 Task: Send a message to an employee of JPMorgan Chase & Co.
Action: Mouse moved to (711, 140)
Screenshot: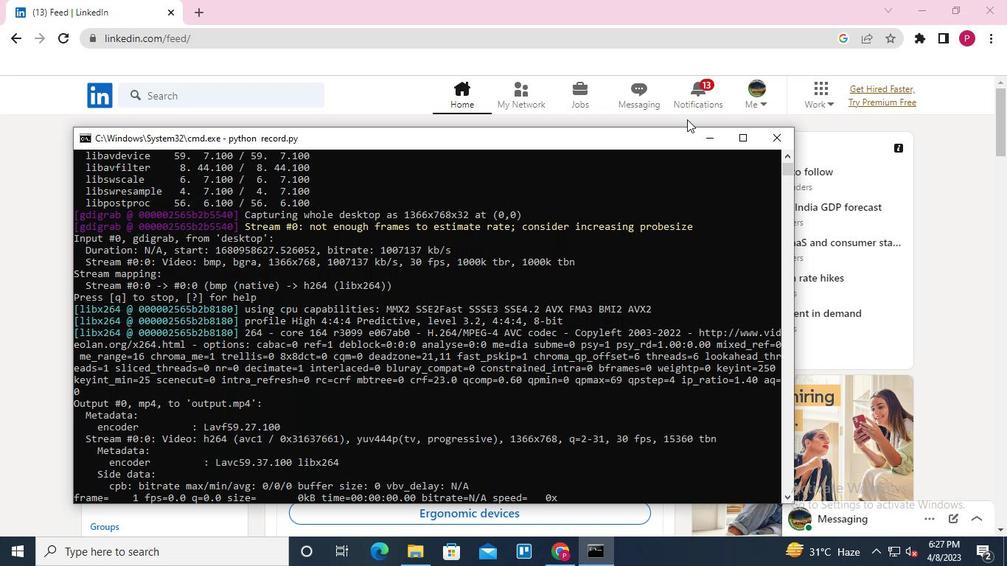 
Action: Mouse pressed left at (711, 140)
Screenshot: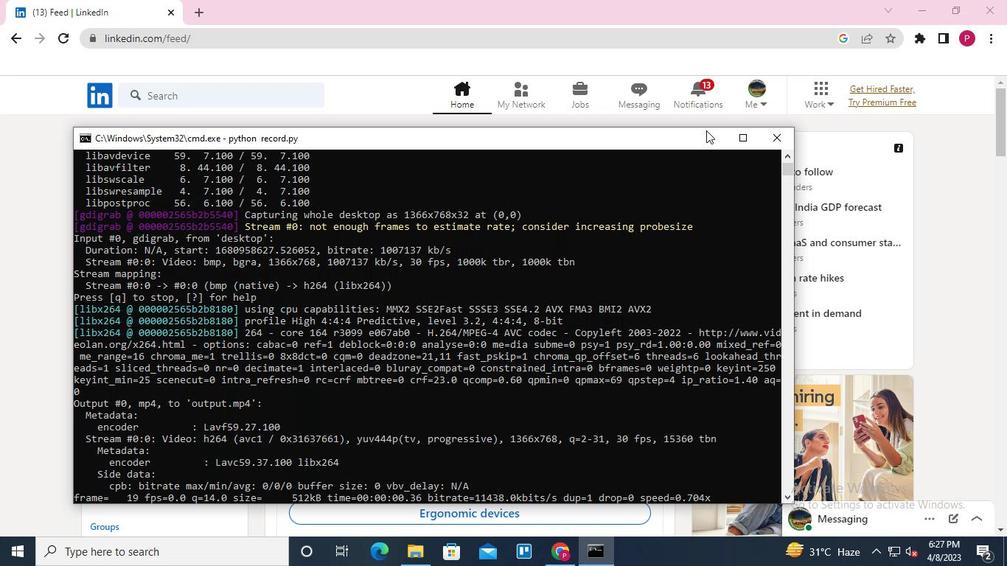 
Action: Mouse moved to (202, 89)
Screenshot: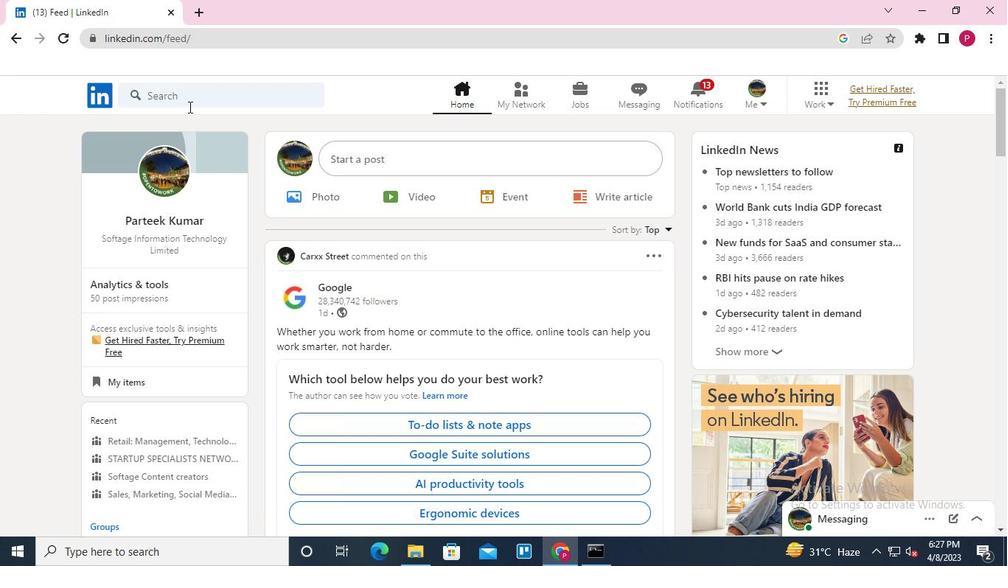 
Action: Mouse pressed left at (202, 89)
Screenshot: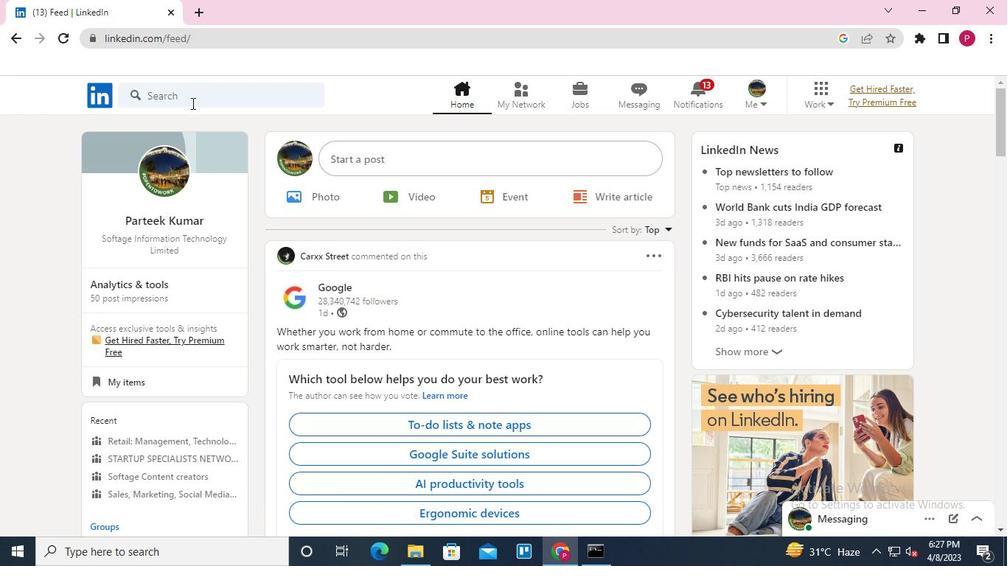 
Action: Keyboard Key.shift
Screenshot: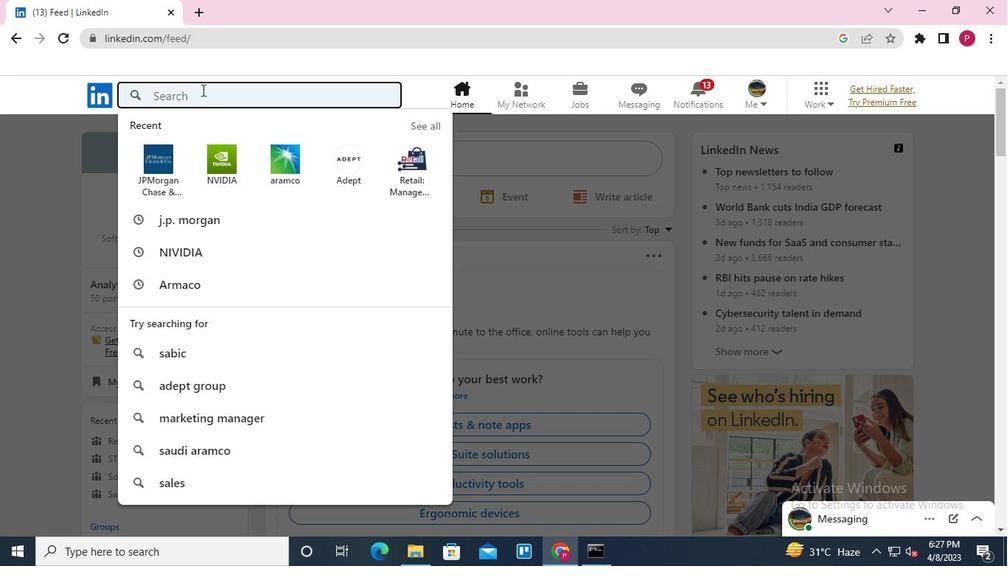 
Action: Keyboard J
Screenshot: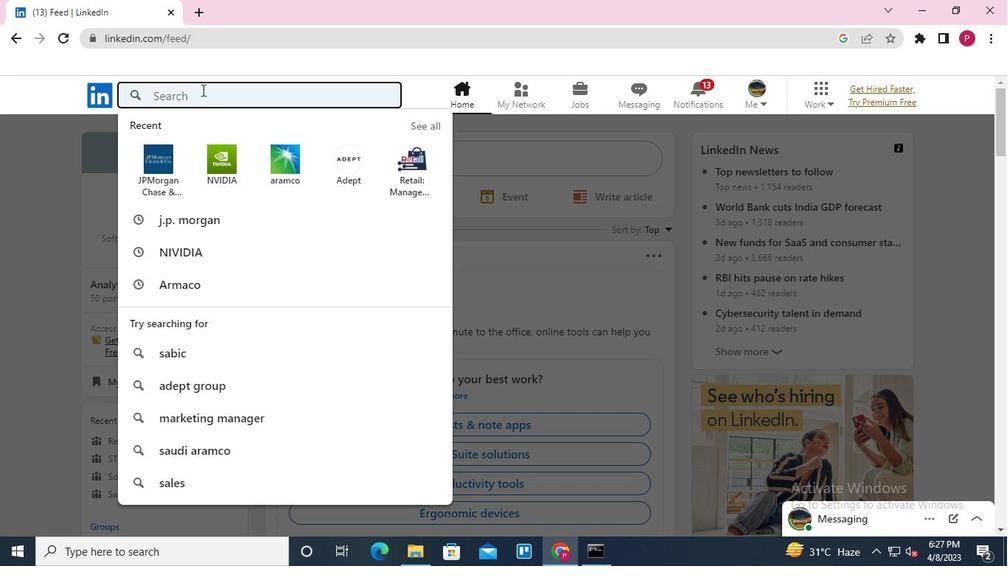 
Action: Keyboard p
Screenshot: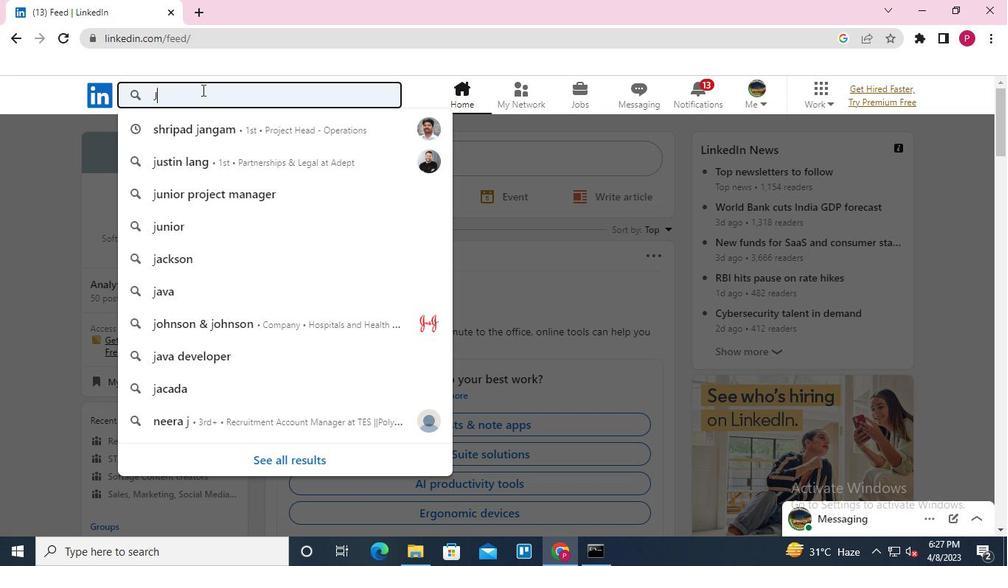 
Action: Keyboard m
Screenshot: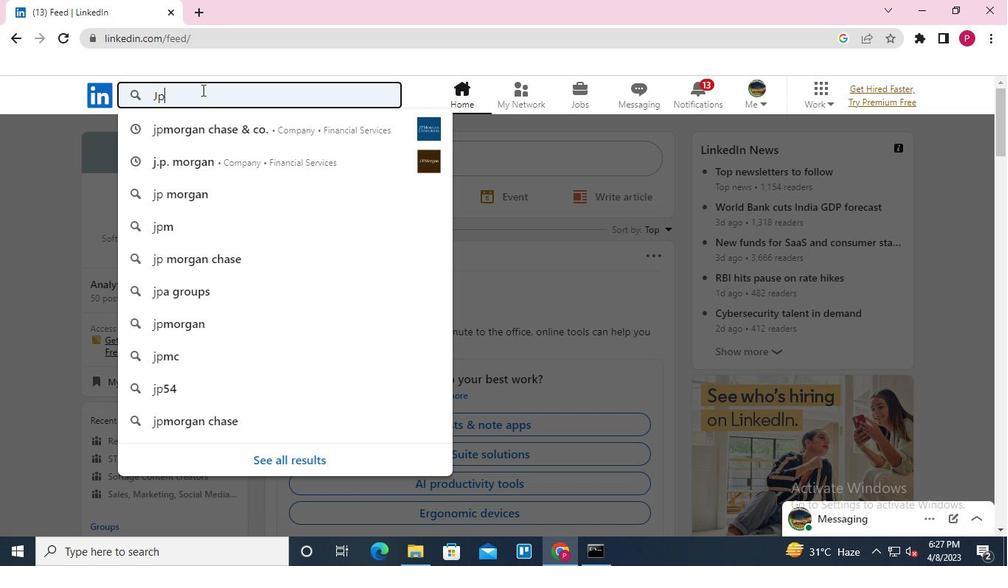 
Action: Keyboard o
Screenshot: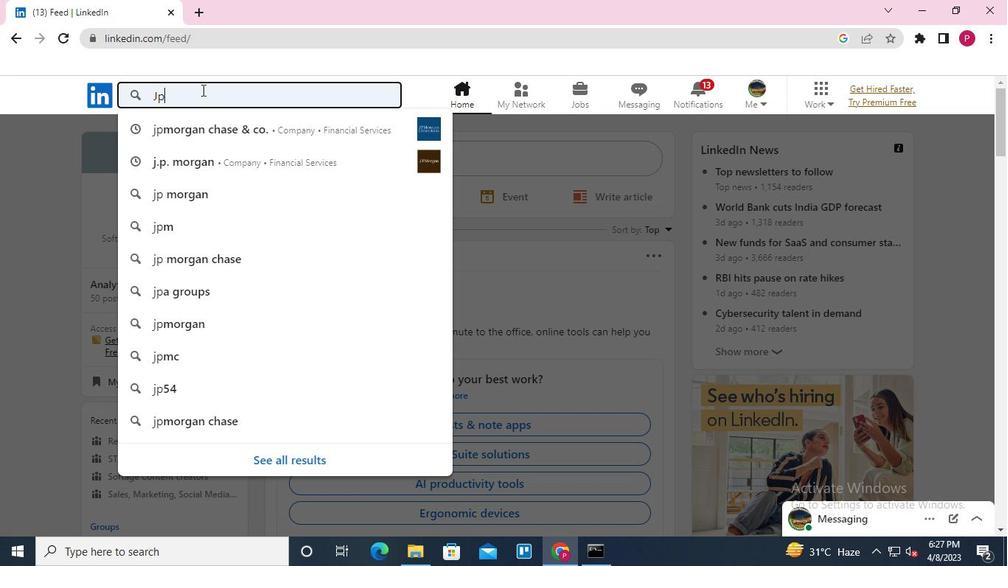 
Action: Keyboard r
Screenshot: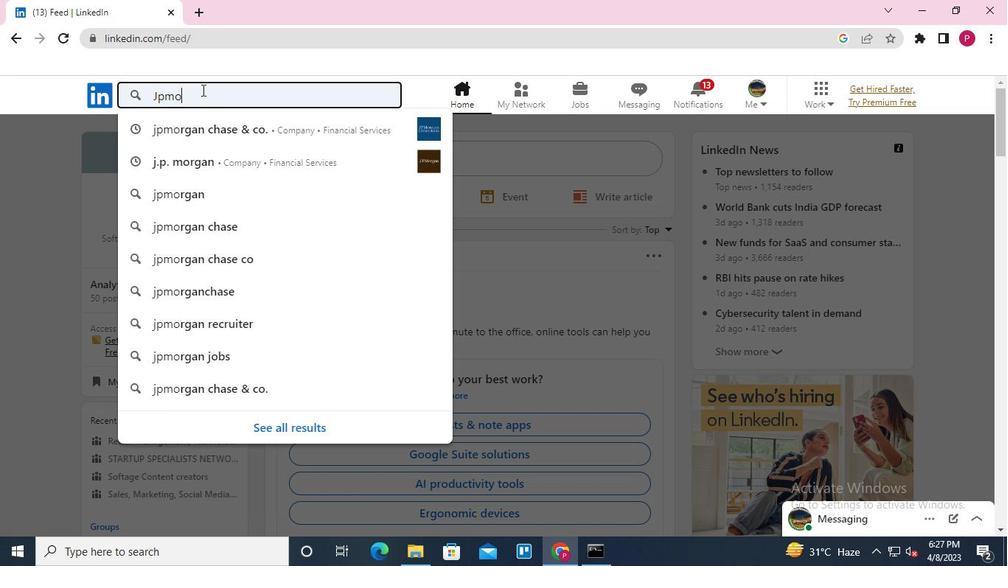 
Action: Keyboard g
Screenshot: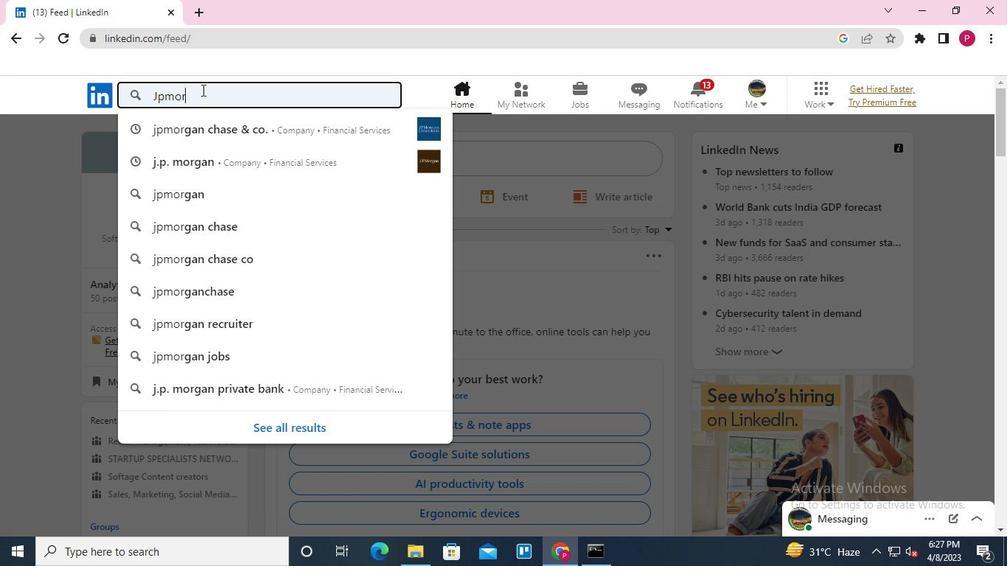 
Action: Keyboard a
Screenshot: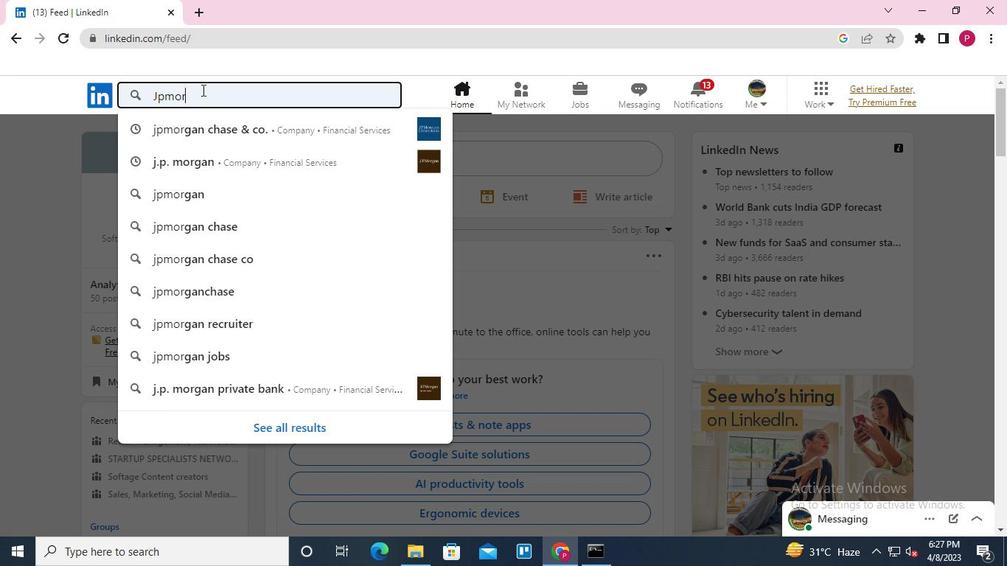 
Action: Keyboard n
Screenshot: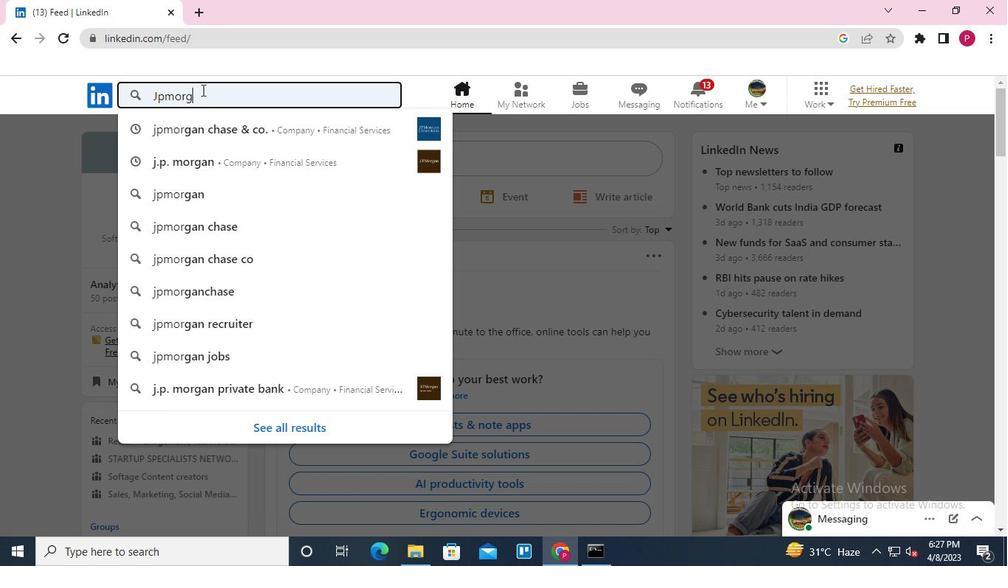 
Action: Mouse moved to (220, 127)
Screenshot: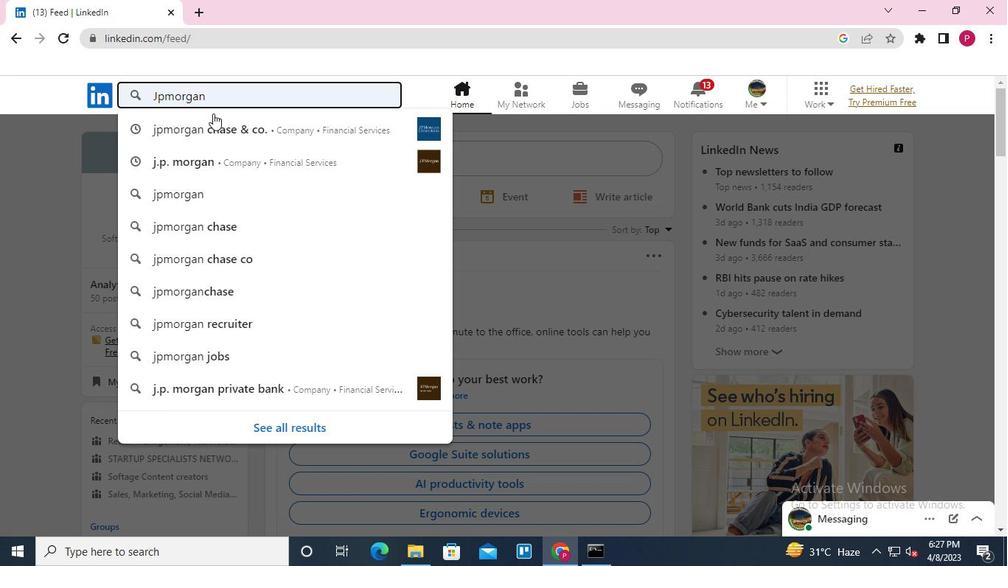 
Action: Mouse pressed left at (220, 127)
Screenshot: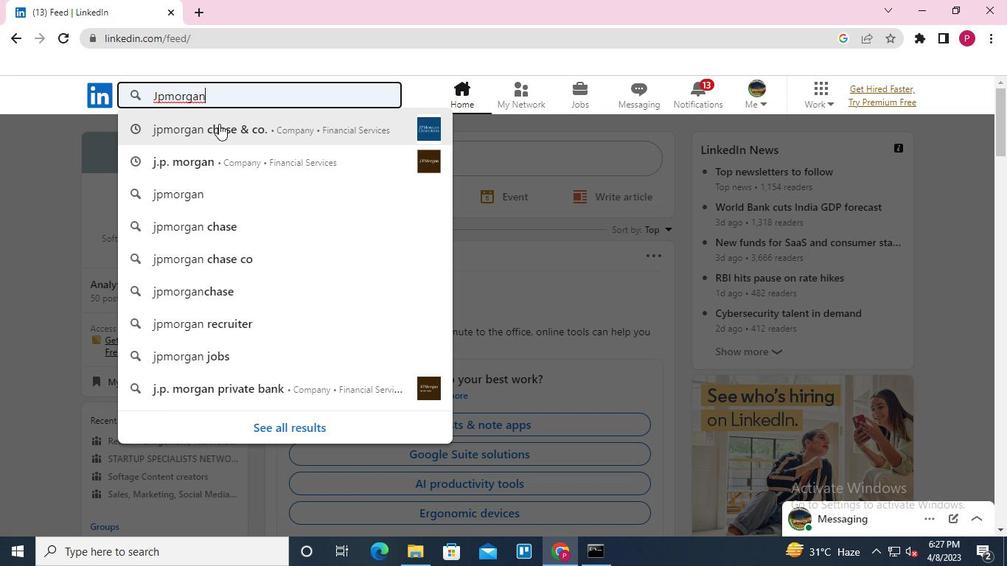 
Action: Mouse moved to (214, 204)
Screenshot: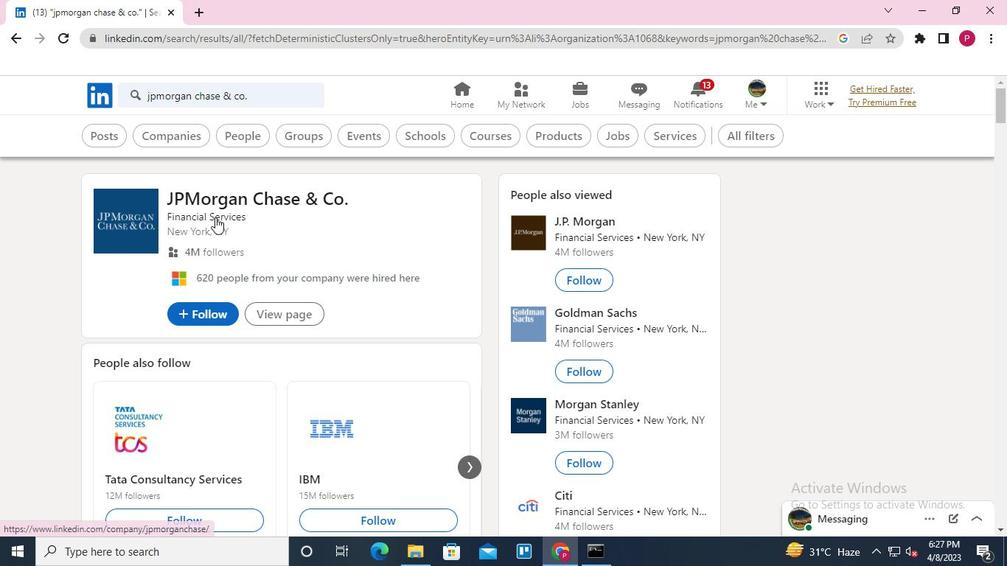 
Action: Mouse pressed left at (214, 204)
Screenshot: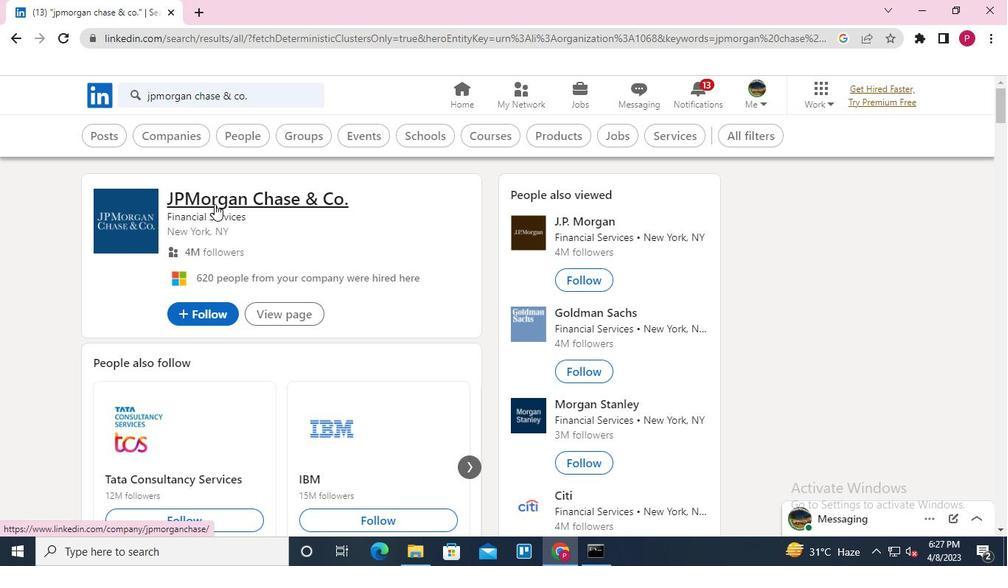 
Action: Mouse moved to (418, 171)
Screenshot: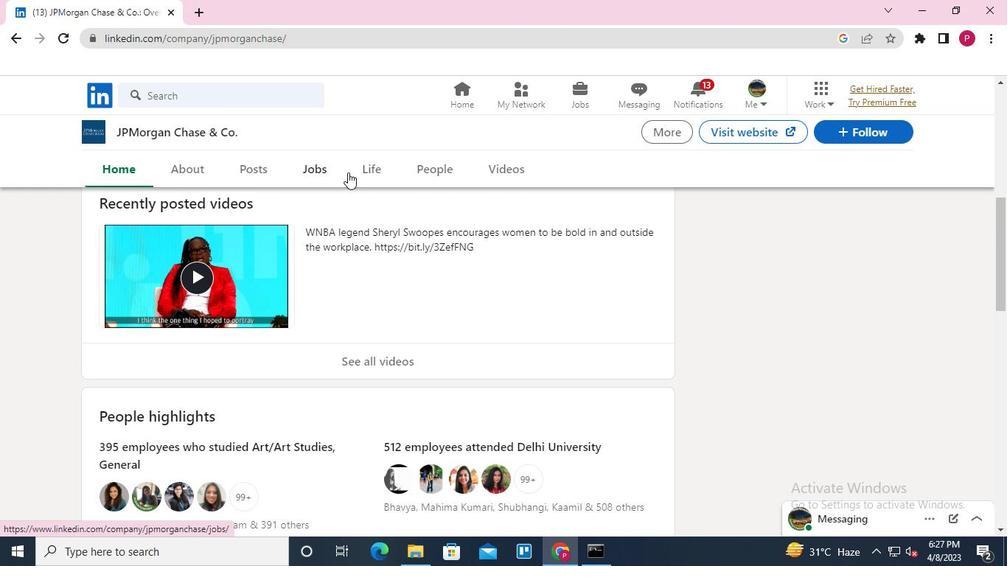 
Action: Mouse pressed left at (418, 171)
Screenshot: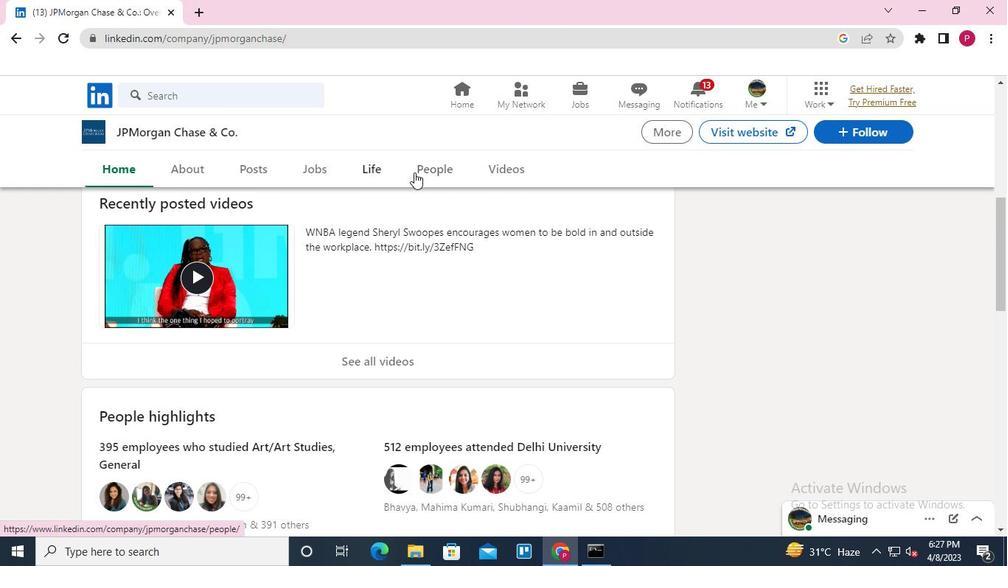 
Action: Mouse moved to (206, 250)
Screenshot: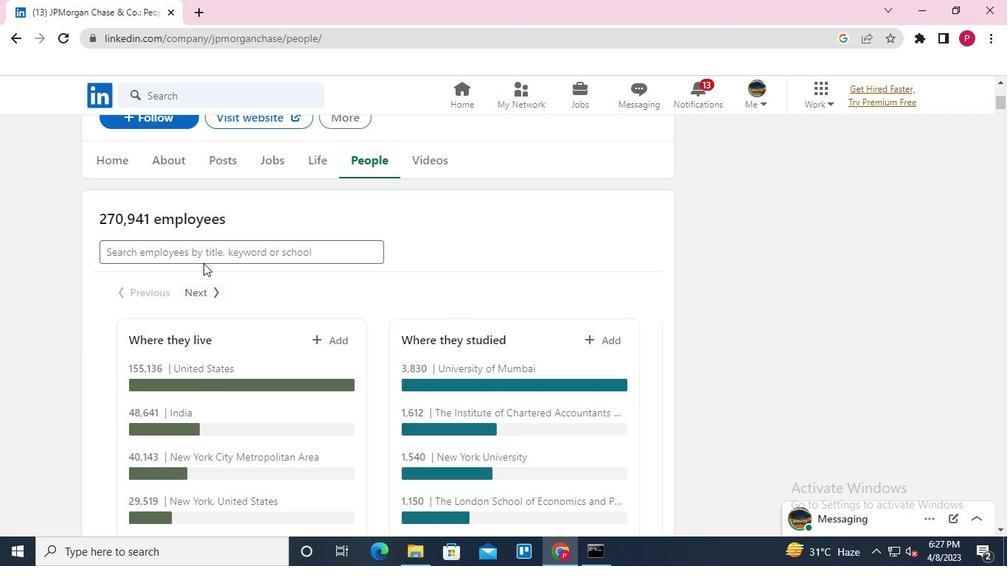 
Action: Mouse pressed left at (206, 250)
Screenshot: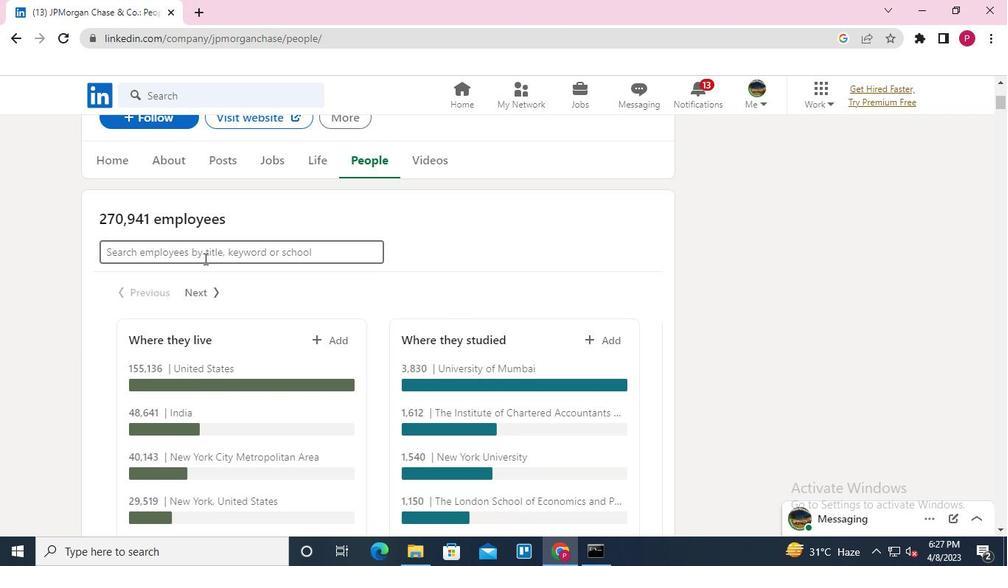 
Action: Keyboard Key.shift
Screenshot: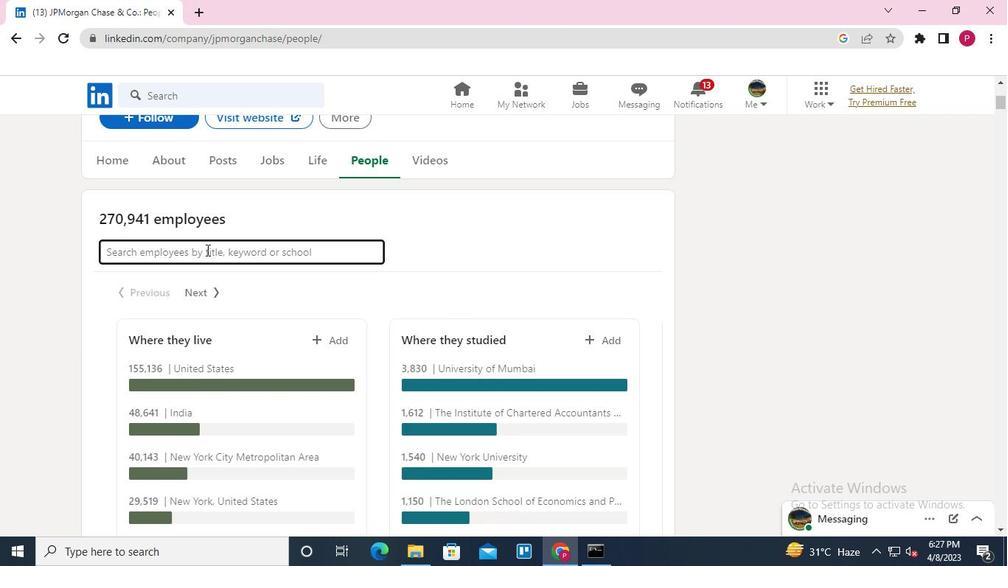 
Action: Keyboard H
Screenshot: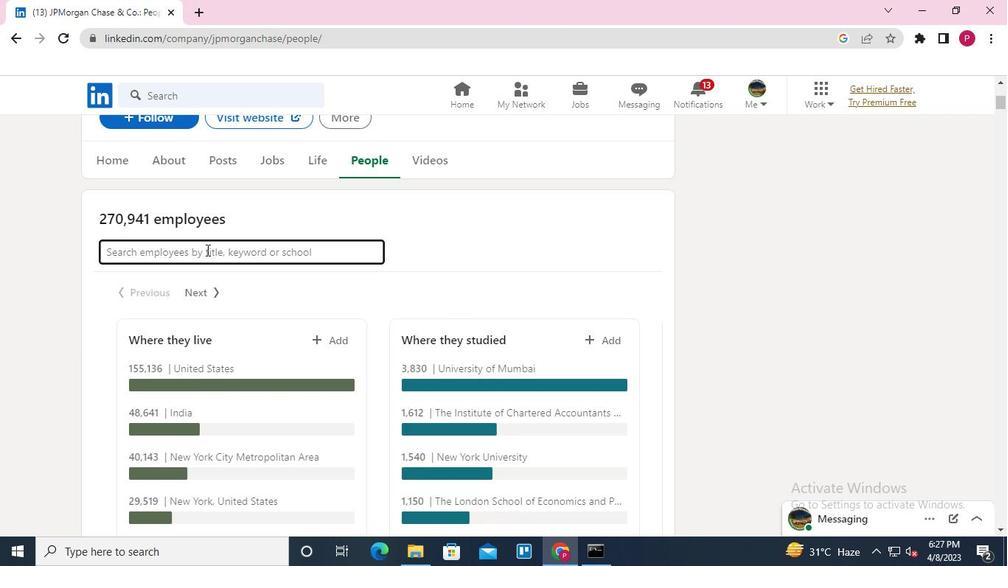 
Action: Keyboard A
Screenshot: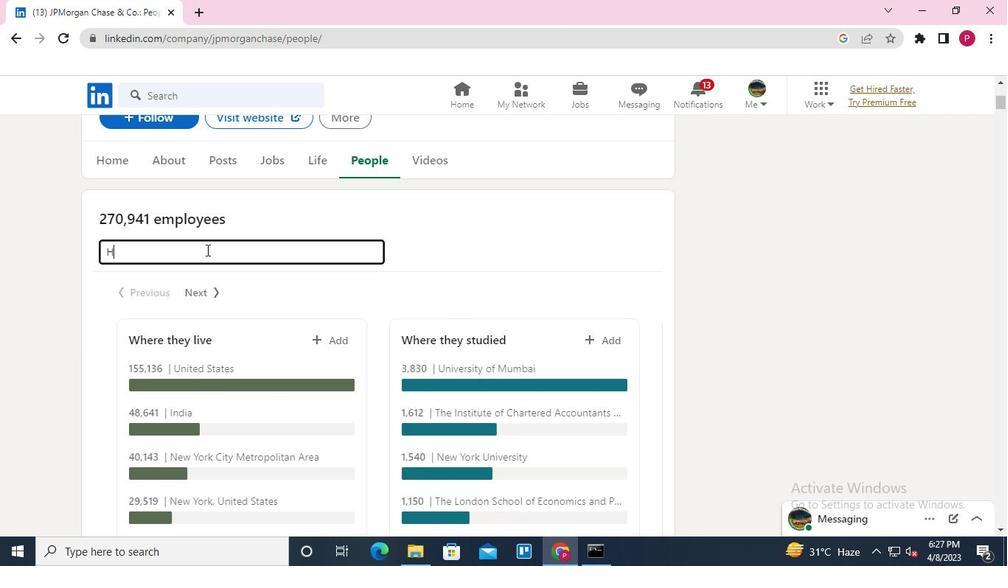 
Action: Keyboard R
Screenshot: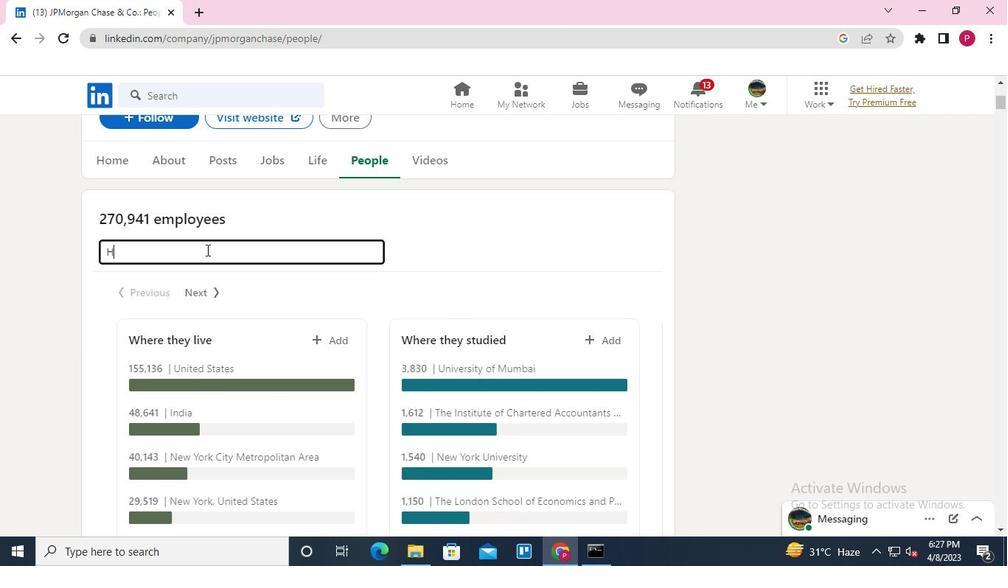 
Action: Keyboard S
Screenshot: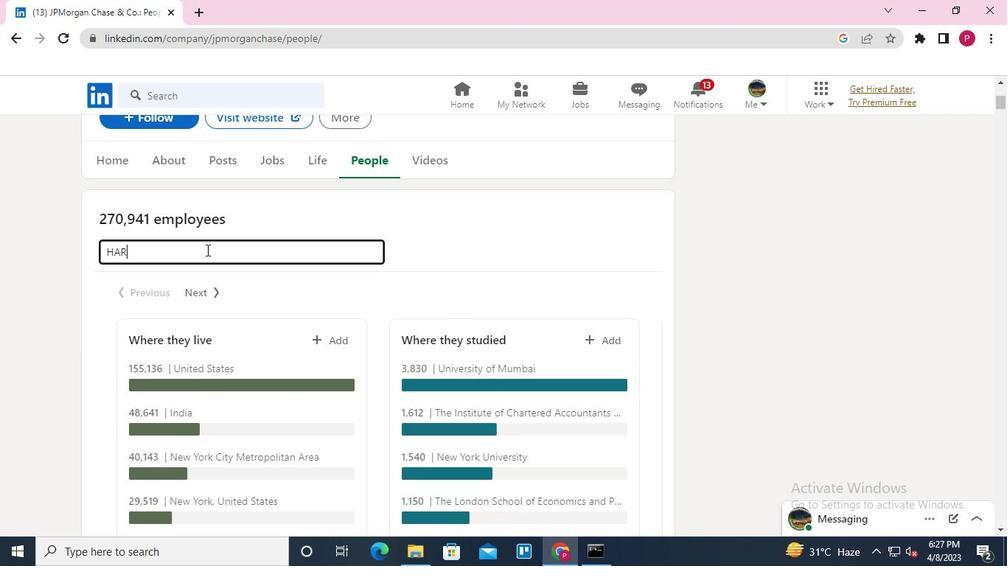 
Action: Keyboard H
Screenshot: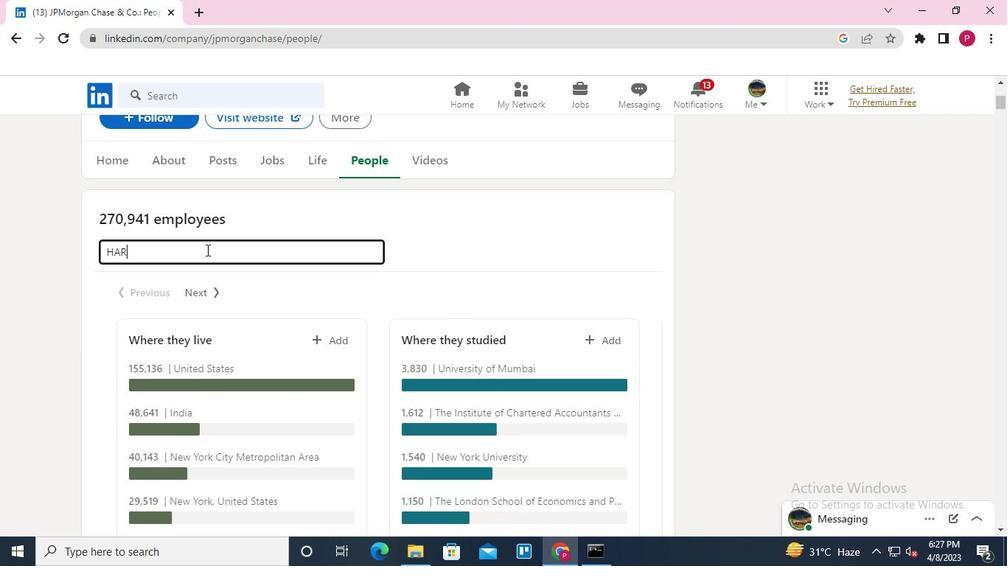 
Action: Keyboard Key.space
Screenshot: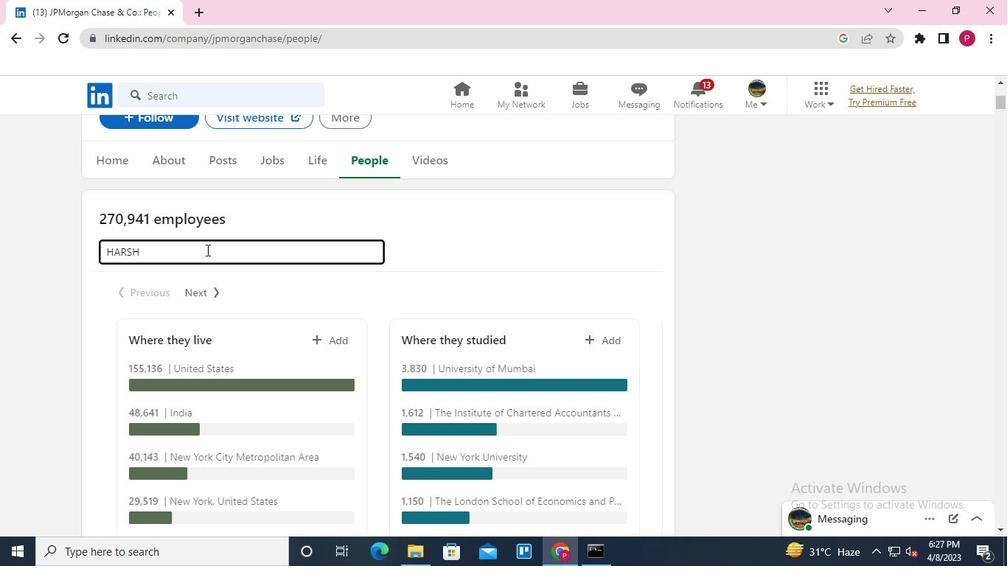 
Action: Keyboard Key.shift
Screenshot: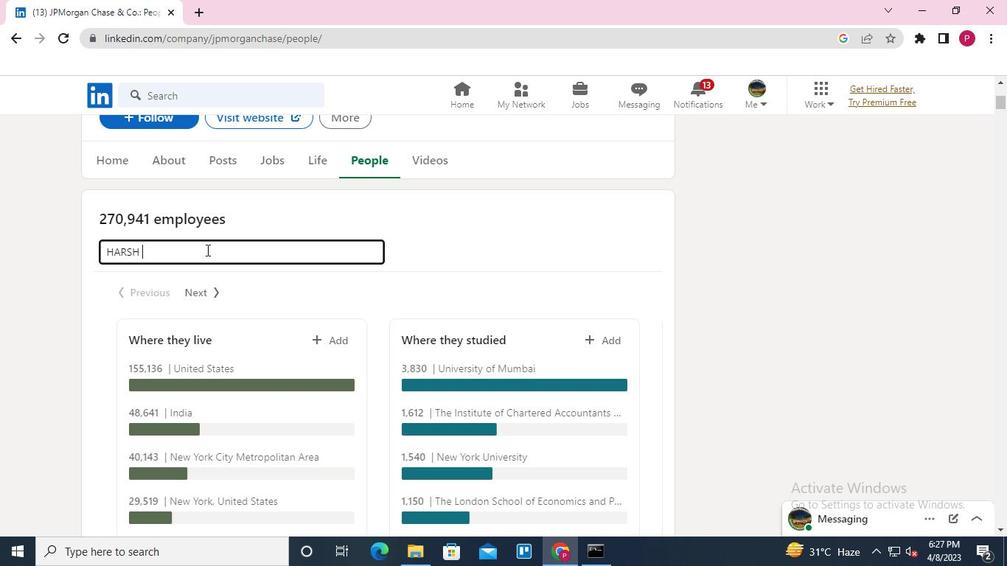 
Action: Keyboard G
Screenshot: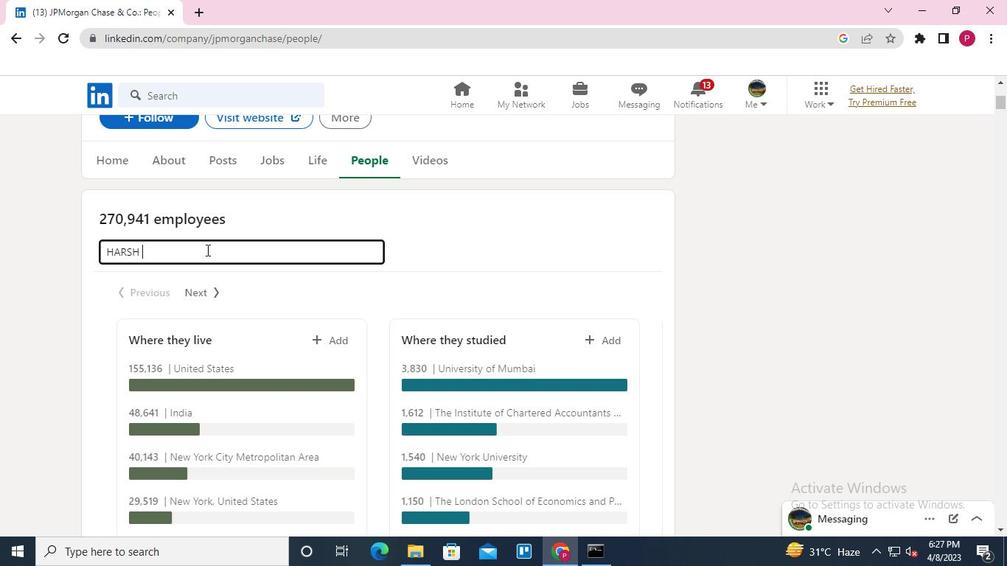 
Action: Keyboard U
Screenshot: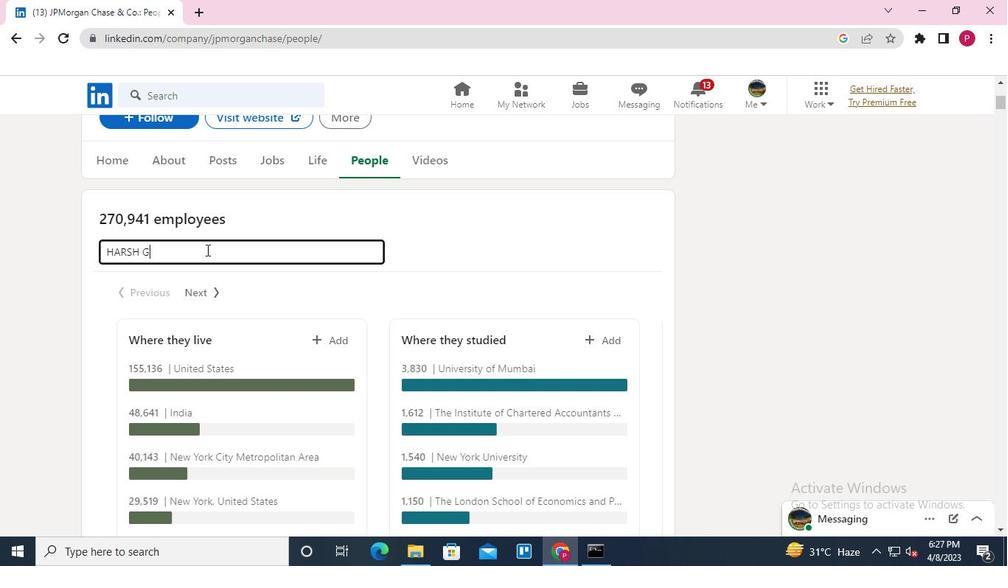
Action: Keyboard L
Screenshot: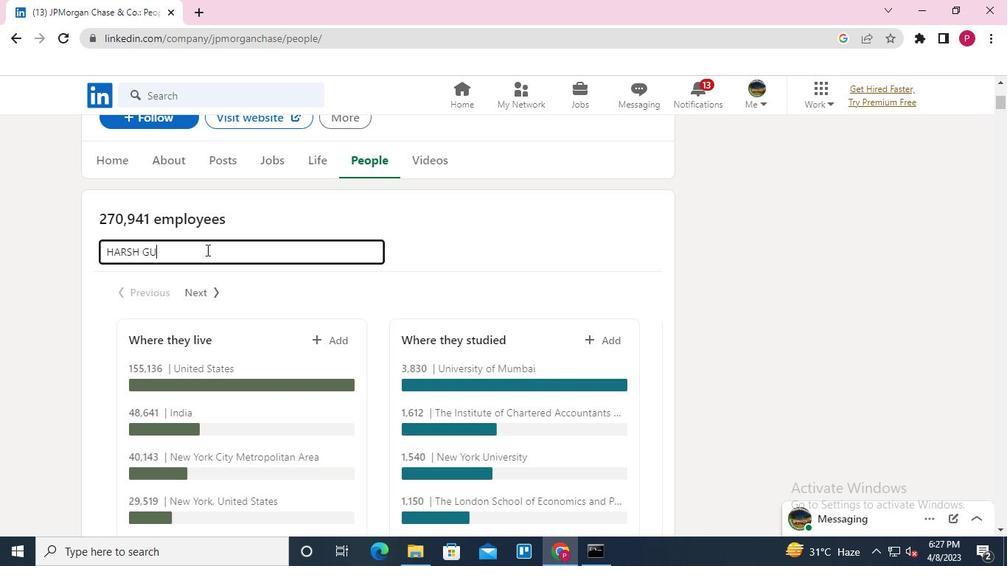 
Action: Keyboard A
Screenshot: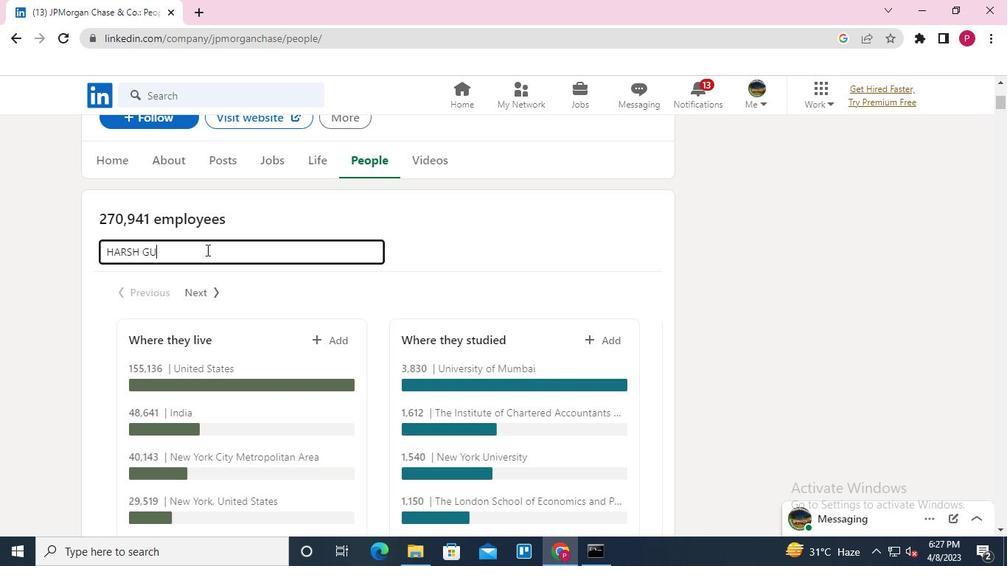 
Action: Keyboard T
Screenshot: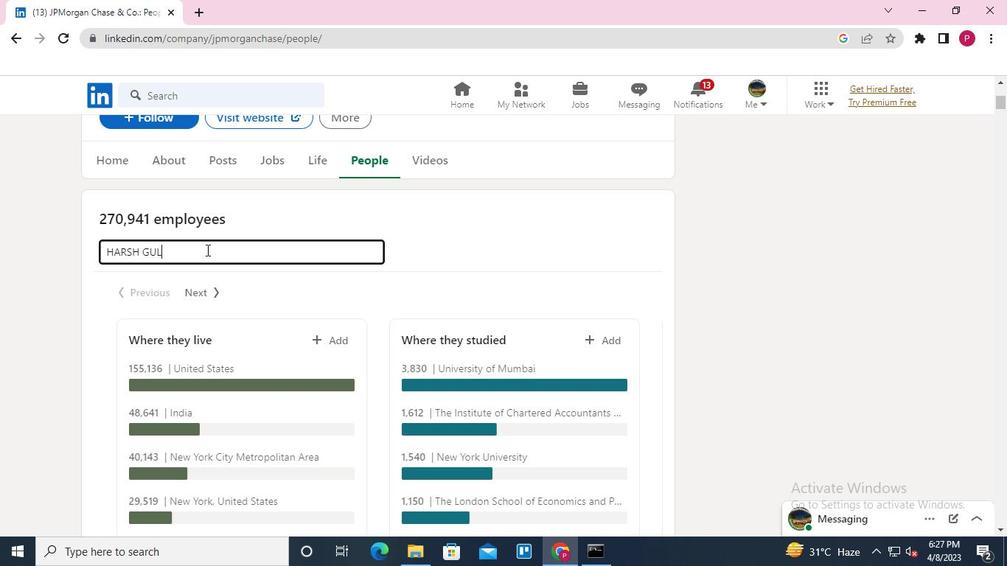 
Action: Keyboard I
Screenshot: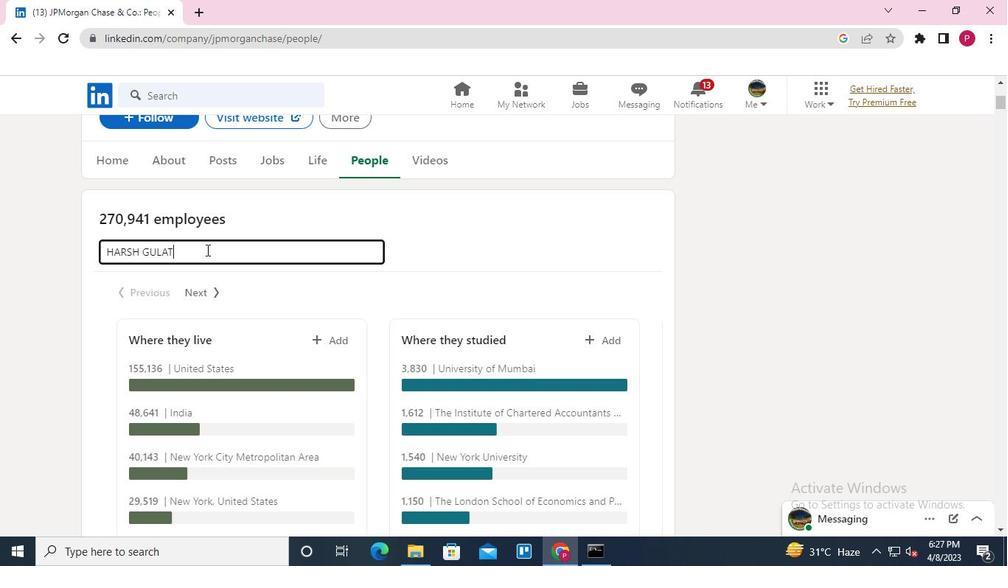
Action: Keyboard Key.enter
Screenshot: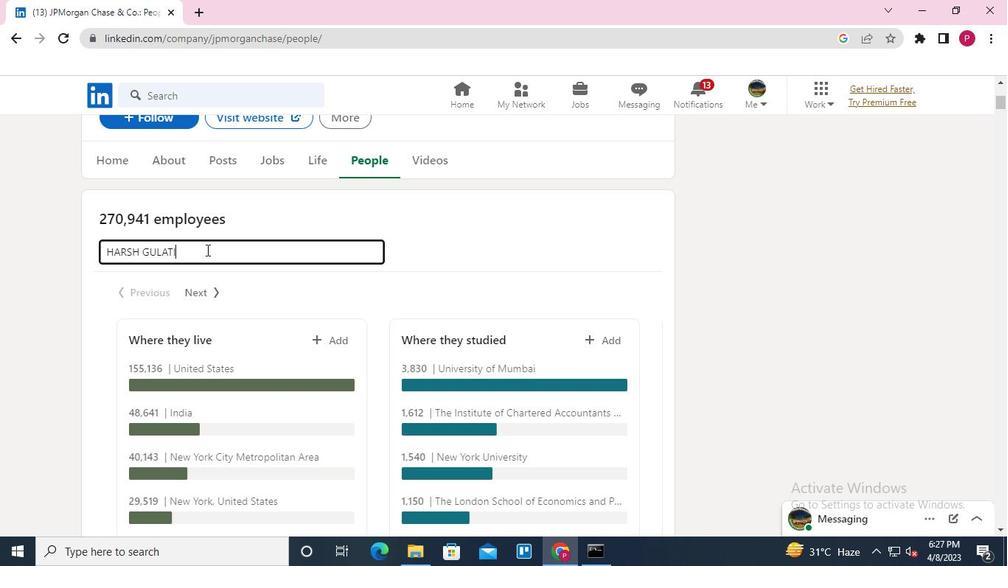 
Action: Mouse moved to (198, 393)
Screenshot: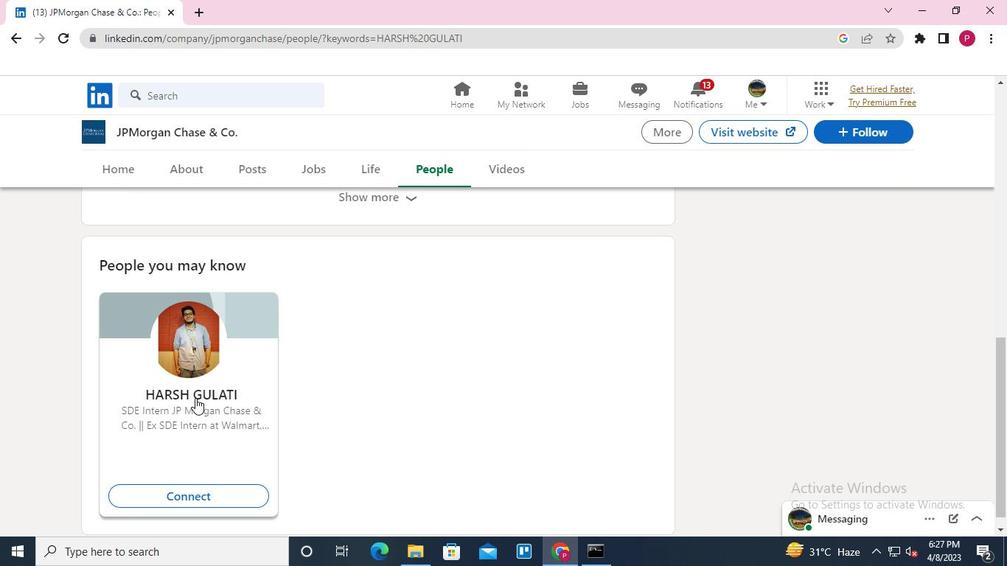 
Action: Mouse pressed left at (198, 393)
Screenshot: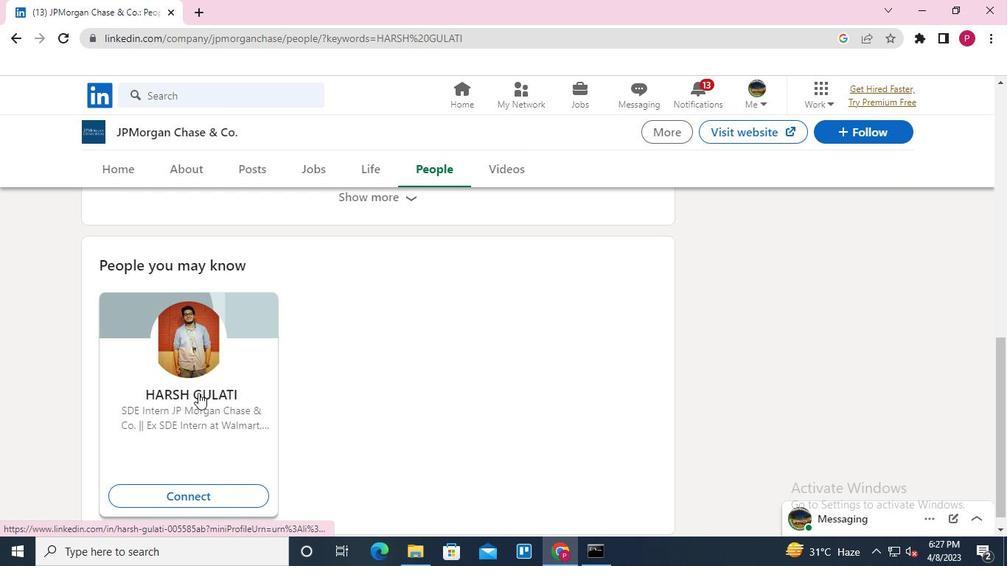 
Action: Mouse moved to (212, 419)
Screenshot: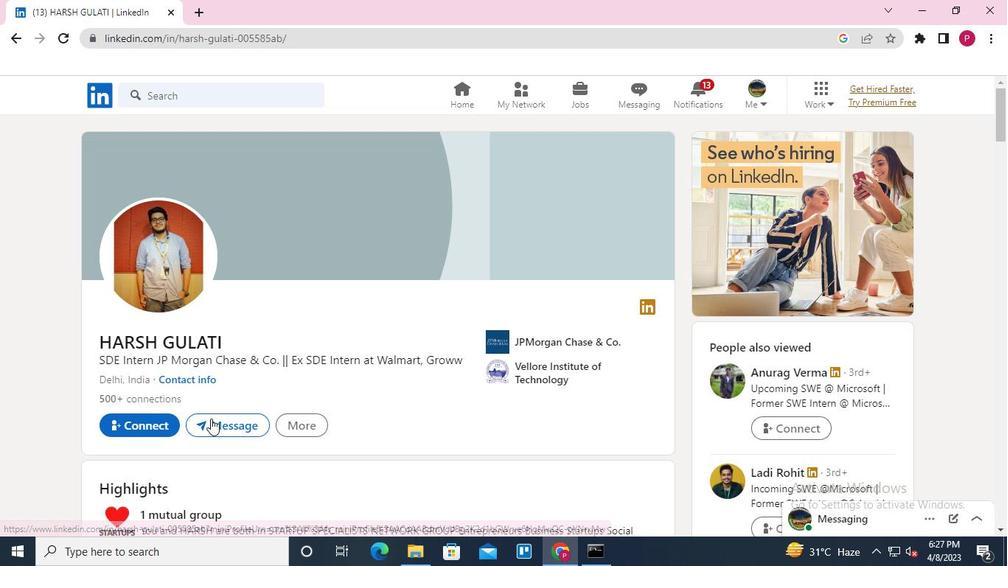 
Action: Mouse pressed left at (212, 419)
Screenshot: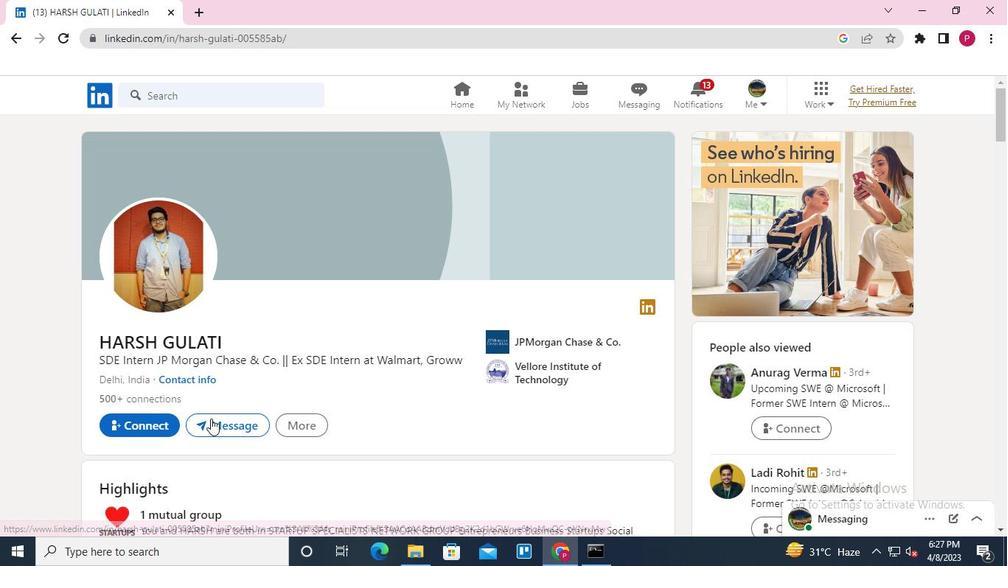 
Action: Mouse moved to (457, 314)
Screenshot: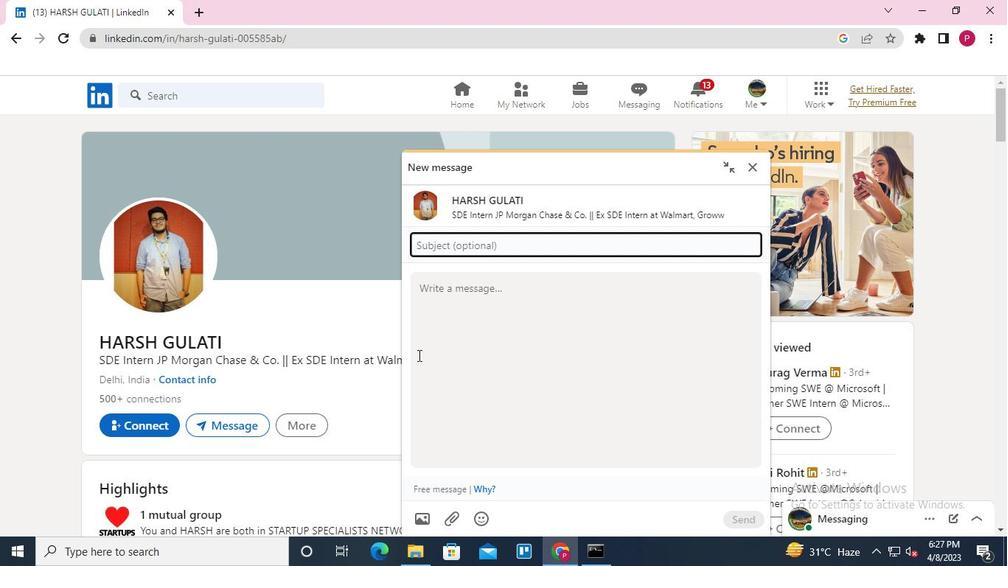 
Action: Mouse pressed left at (457, 314)
Screenshot: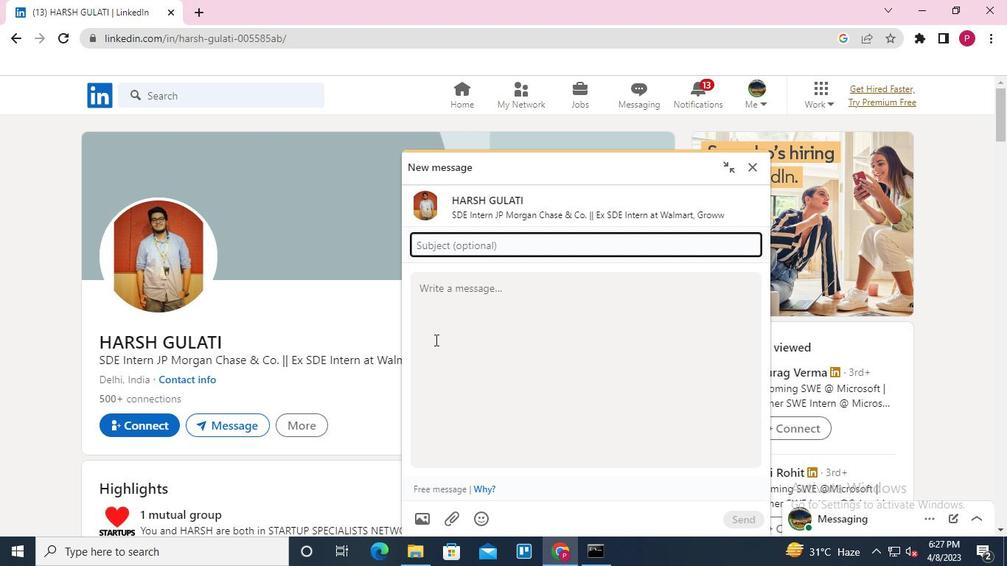 
Action: Keyboard h
Screenshot: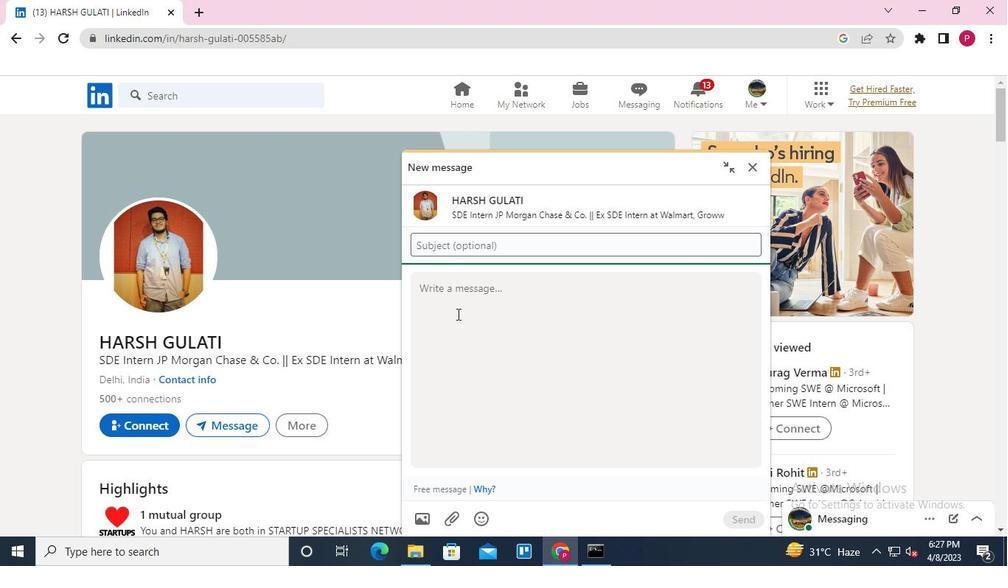 
Action: Keyboard o
Screenshot: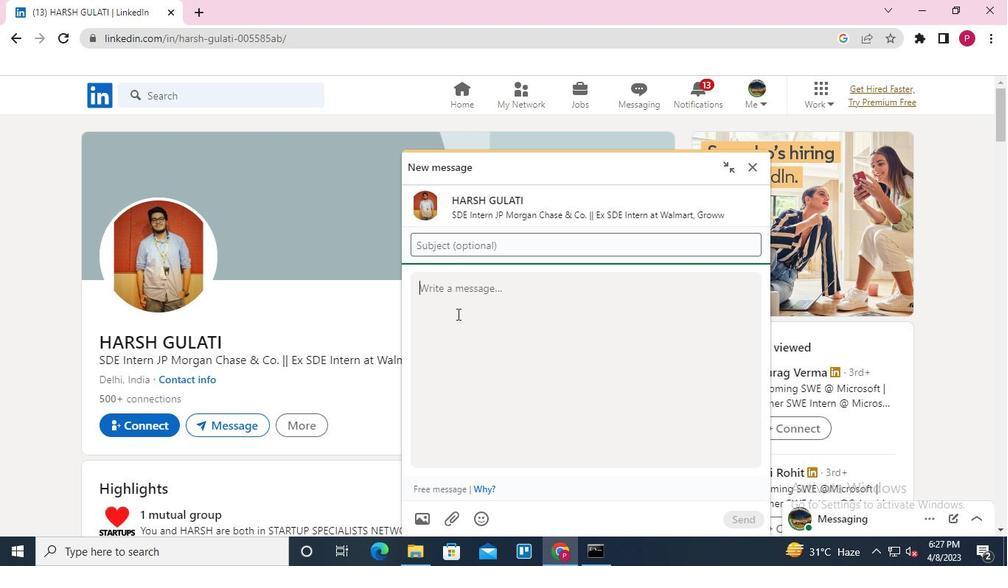 
Action: Keyboard Key.backspace
Screenshot: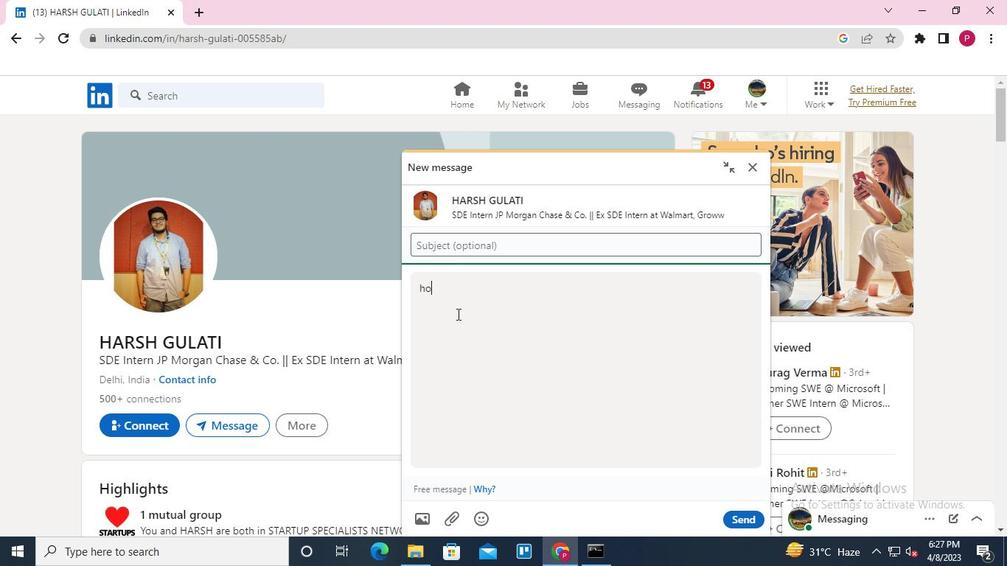 
Action: Keyboard Key.backspace
Screenshot: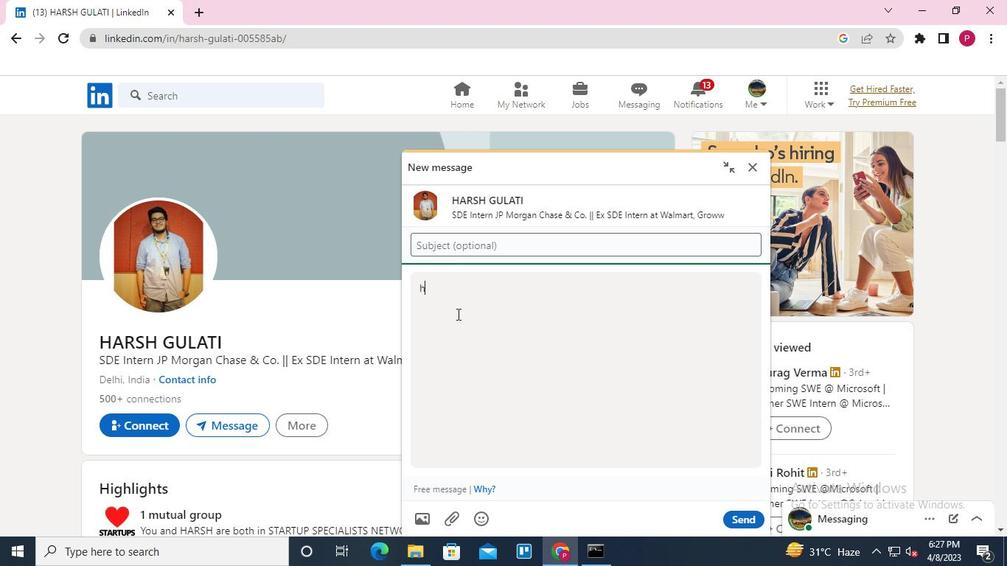 
Action: Keyboard Key.shift
Screenshot: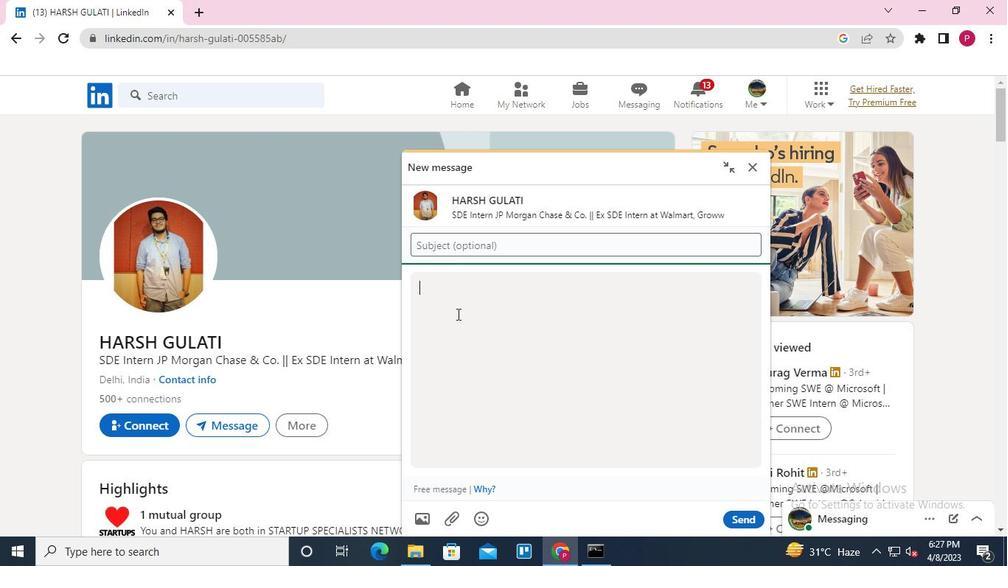 
Action: Keyboard H
Screenshot: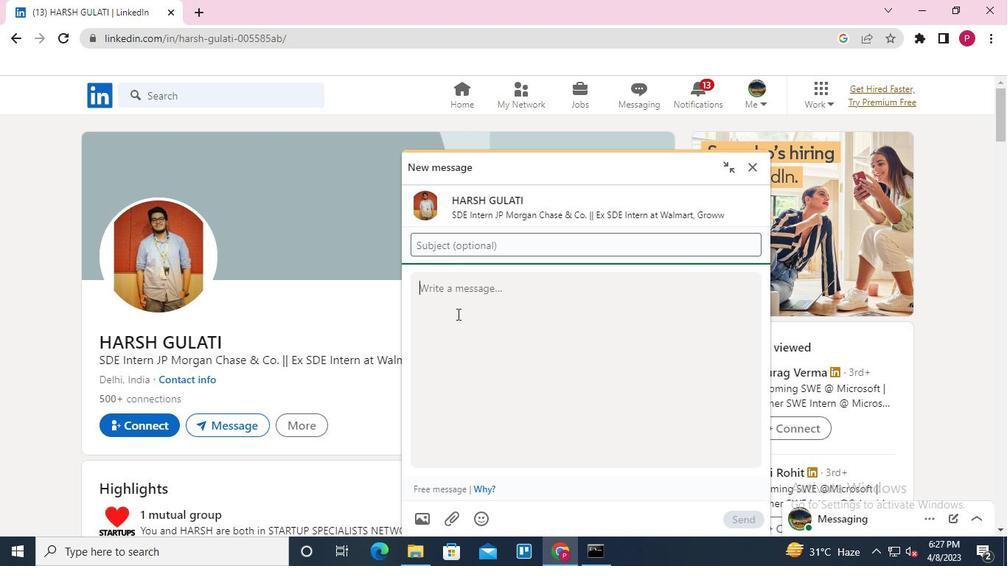 
Action: Keyboard i
Screenshot: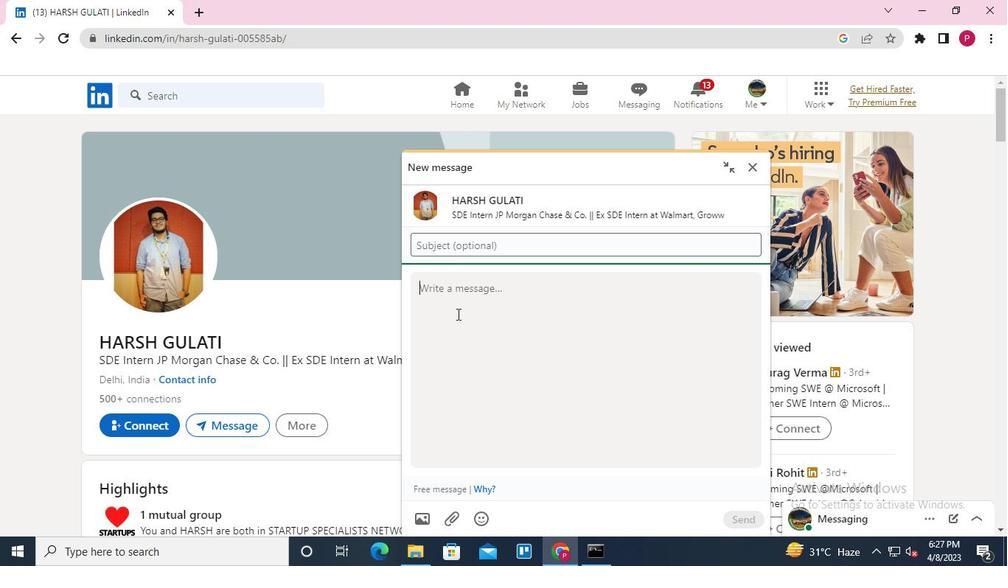 
Action: Keyboard Key.space
Screenshot: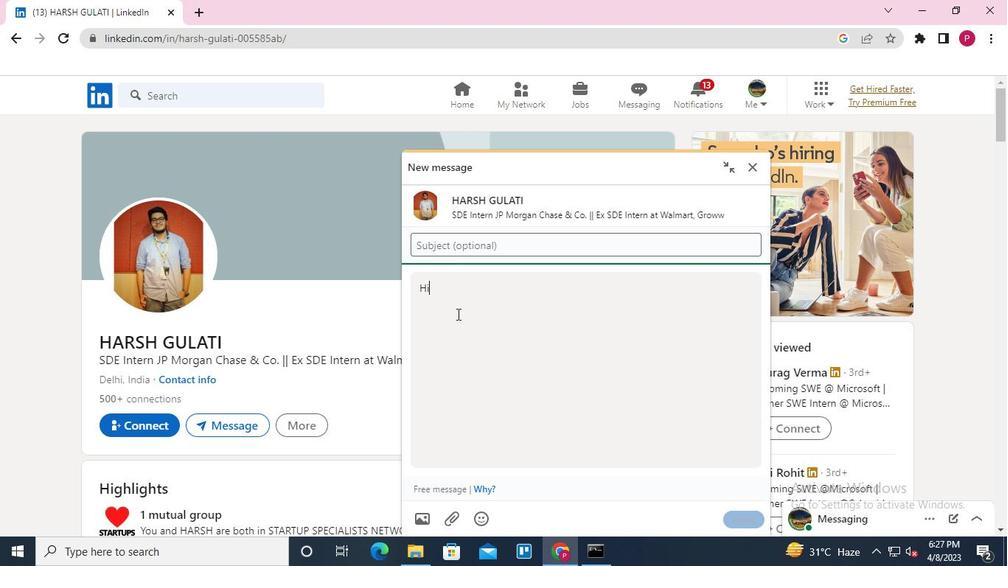 
Action: Keyboard s
Screenshot: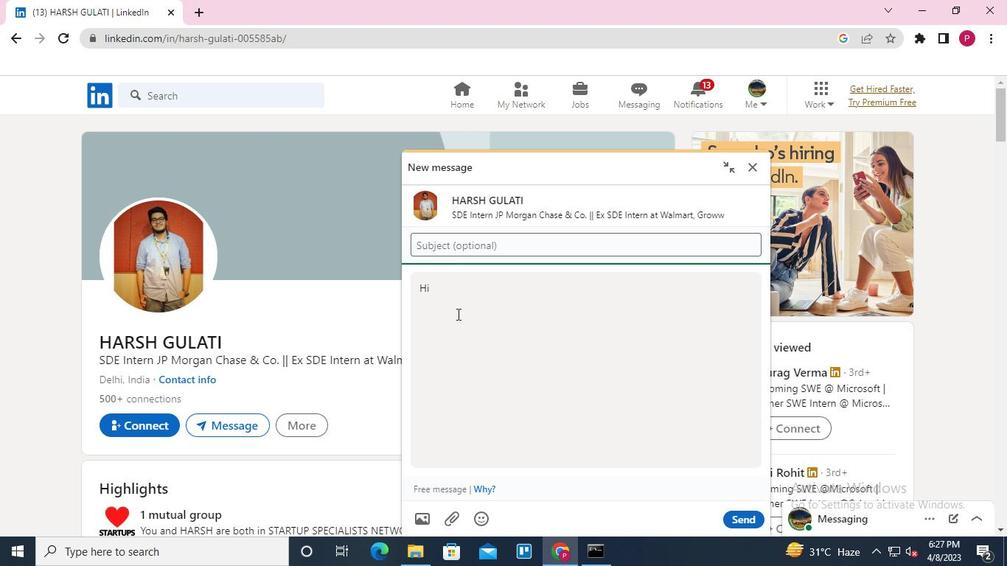 
Action: Keyboard i
Screenshot: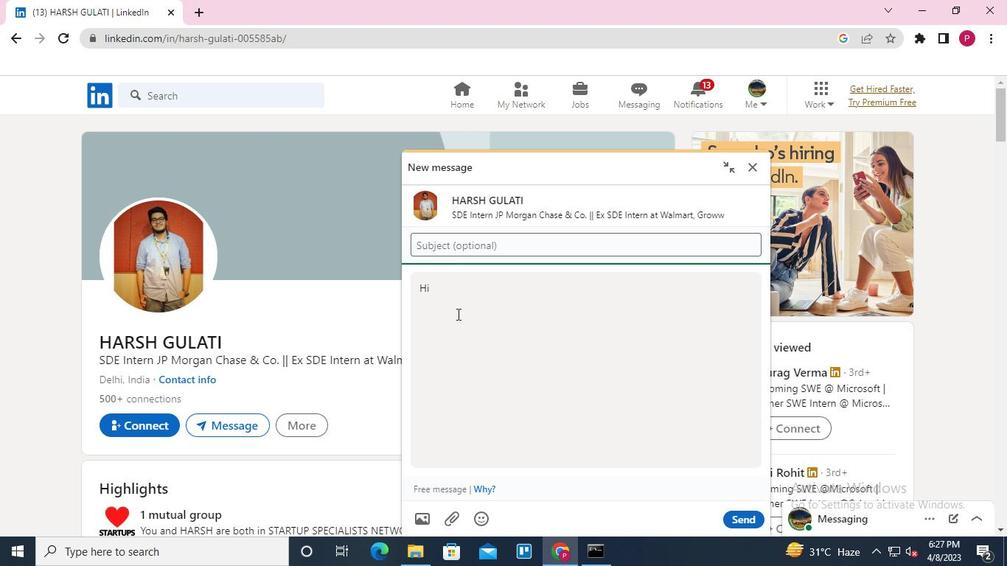 
Action: Keyboard r
Screenshot: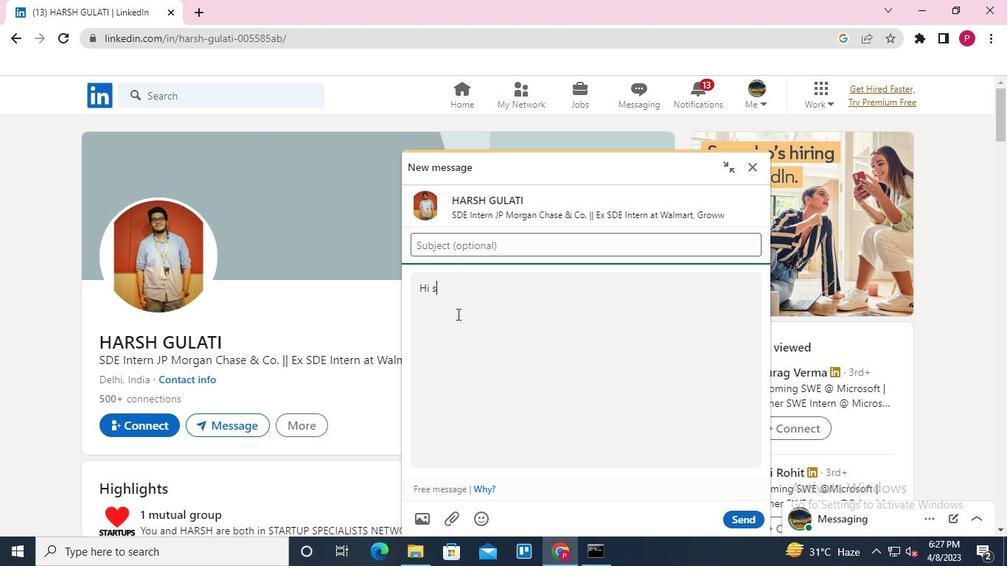 
Action: Keyboard Key.space
Screenshot: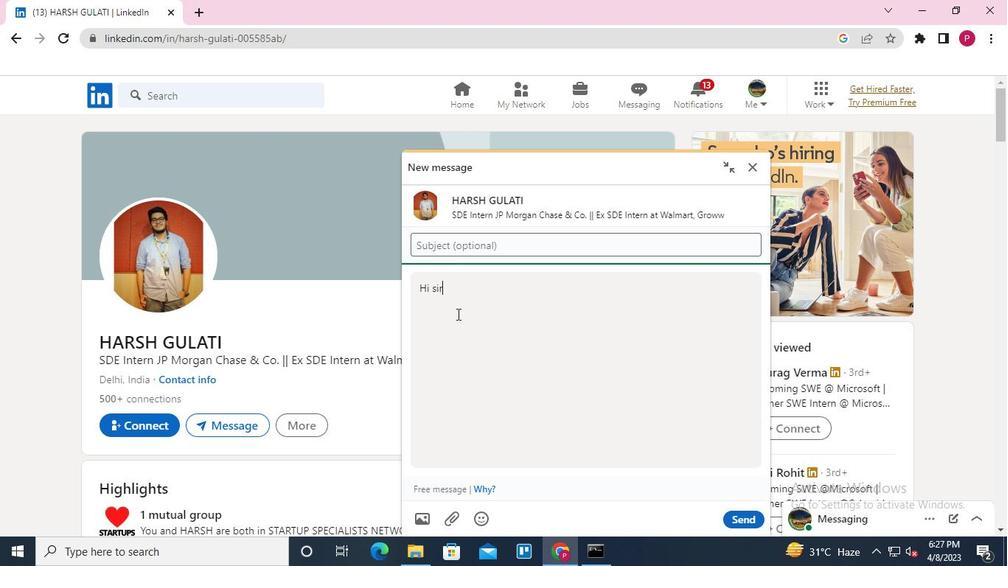 
Action: Mouse moved to (727, 520)
Screenshot: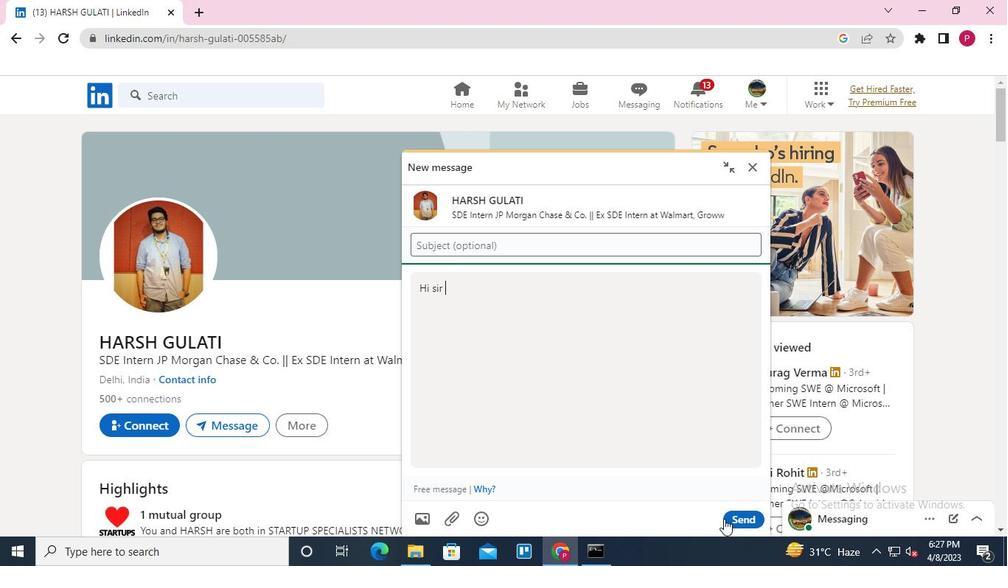 
Action: Mouse pressed left at (727, 520)
Screenshot: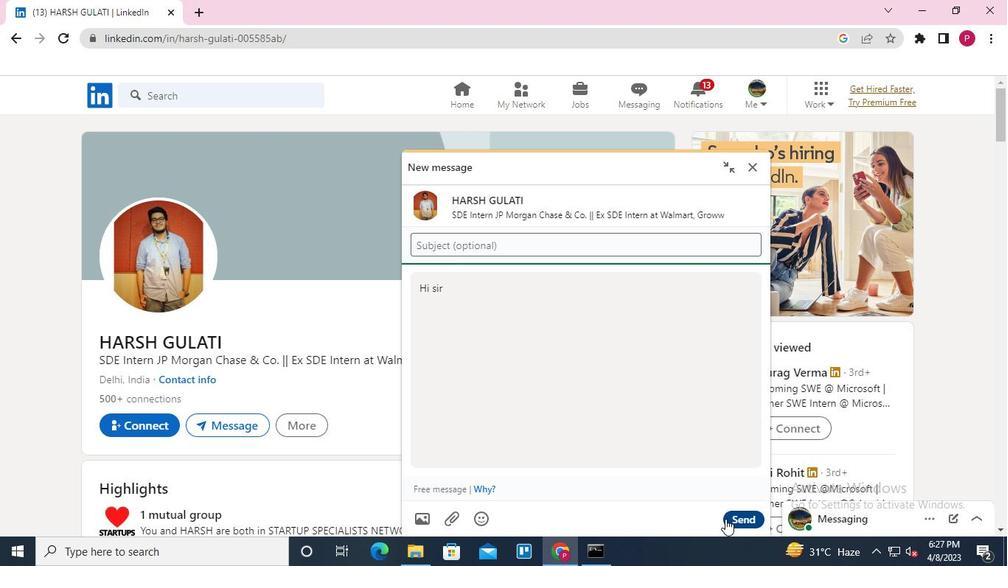 
Action: Mouse moved to (657, 427)
Screenshot: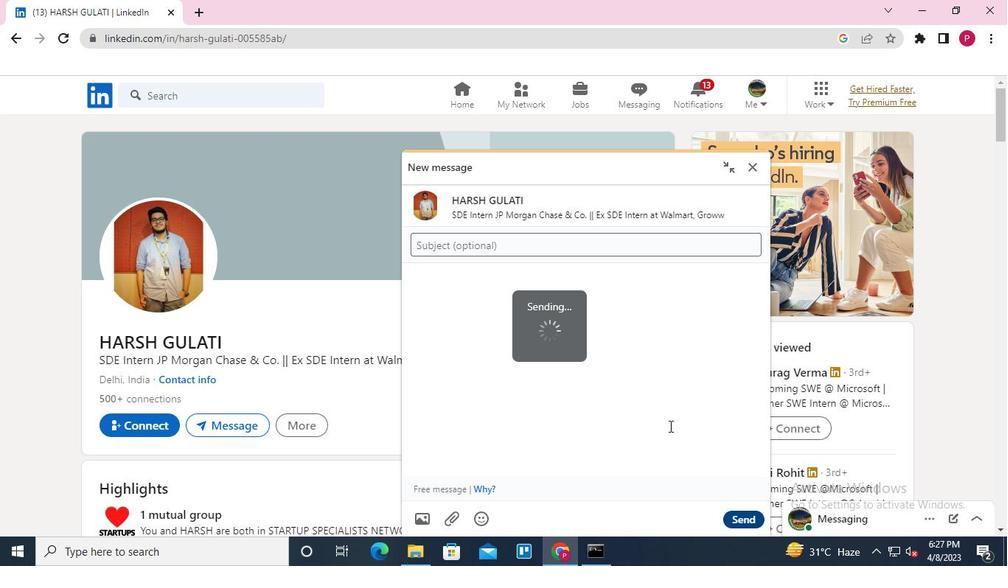 
Action: Keyboard Key.alt_l
Screenshot: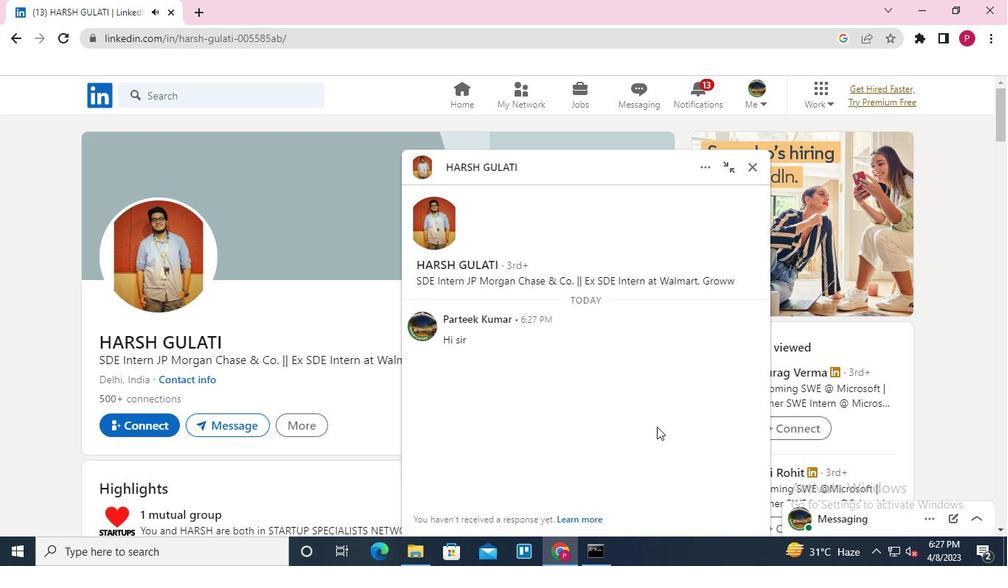 
Action: Keyboard Key.tab
Screenshot: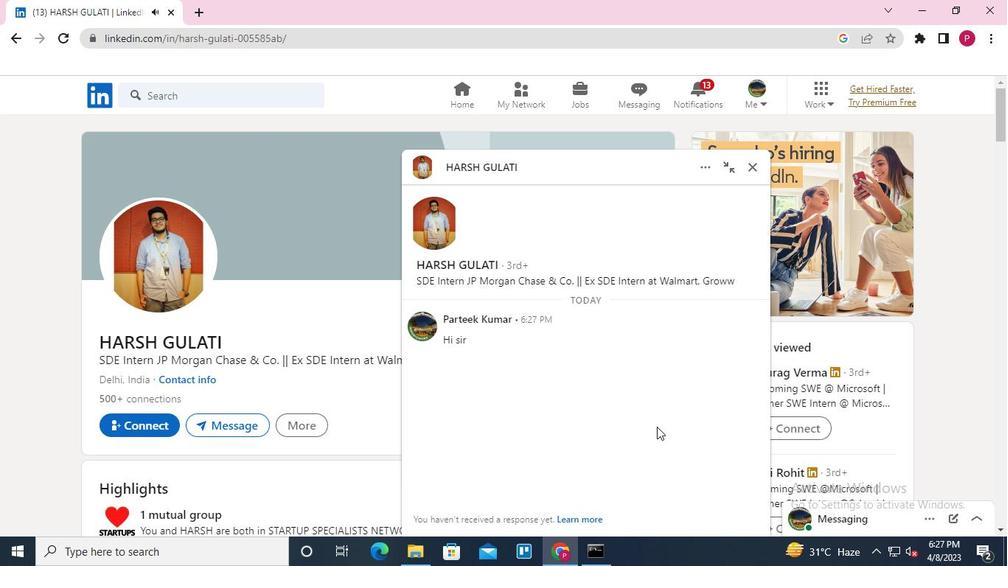 
Action: Mouse moved to (781, 138)
Screenshot: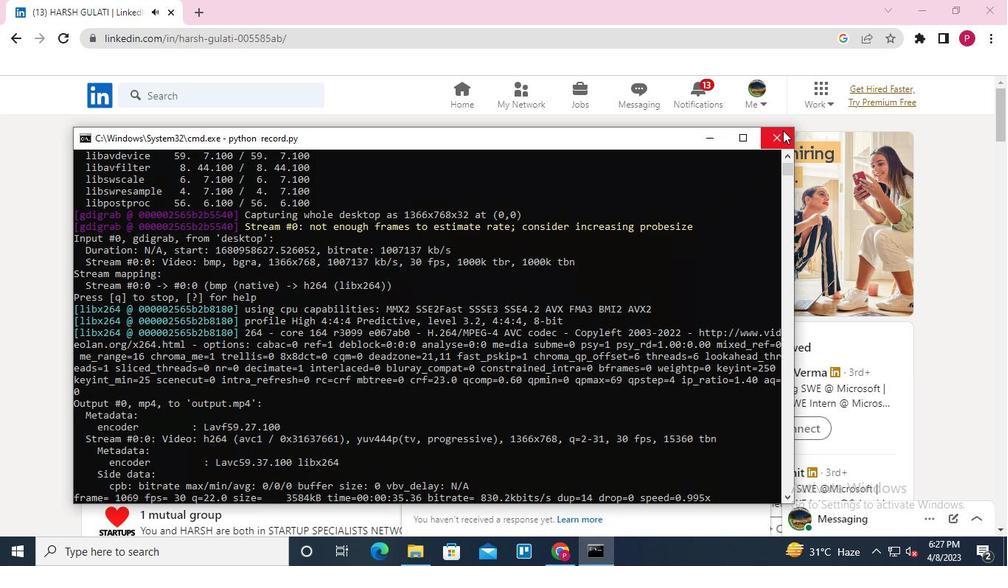 
Action: Mouse pressed left at (781, 138)
Screenshot: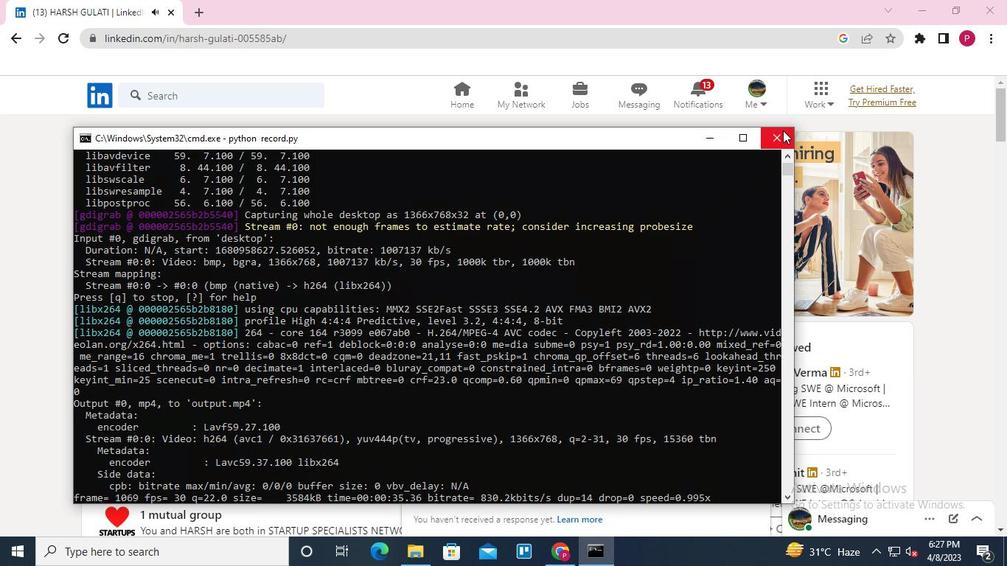 
